 Task: Look for space in Dharmapuri, India from 2nd September, 2023 to 10th September, 2023 for 1 adult in price range Rs.5000 to Rs.16000. Place can be private room with 1  bedroom having 1 bed and 1 bathroom. Property type can be house, flat, guest house, hotel. Booking option can be shelf check-in. Required host language is English.
Action: Key pressed <Key.shift_r>D
Screenshot: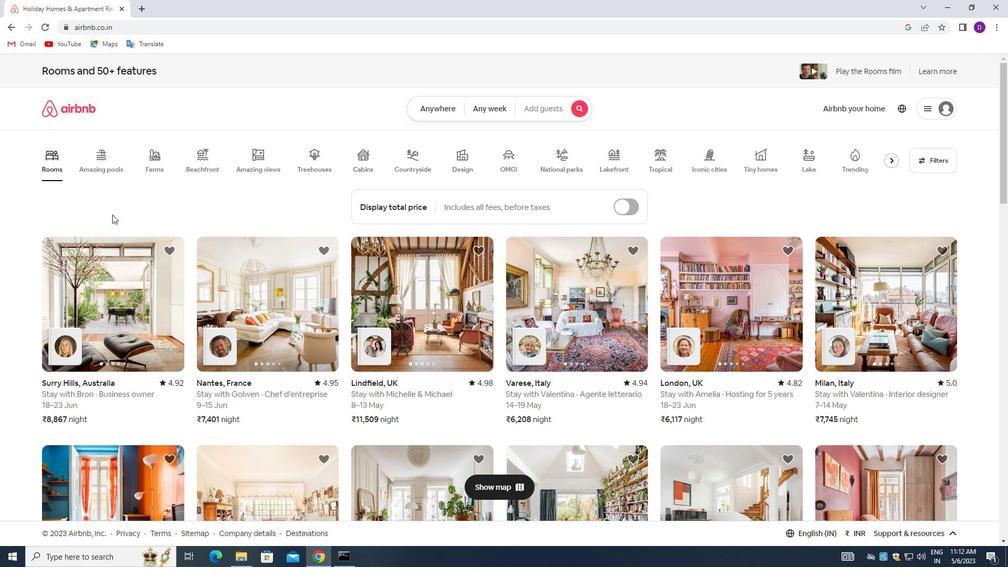 
Action: Mouse moved to (413, 110)
Screenshot: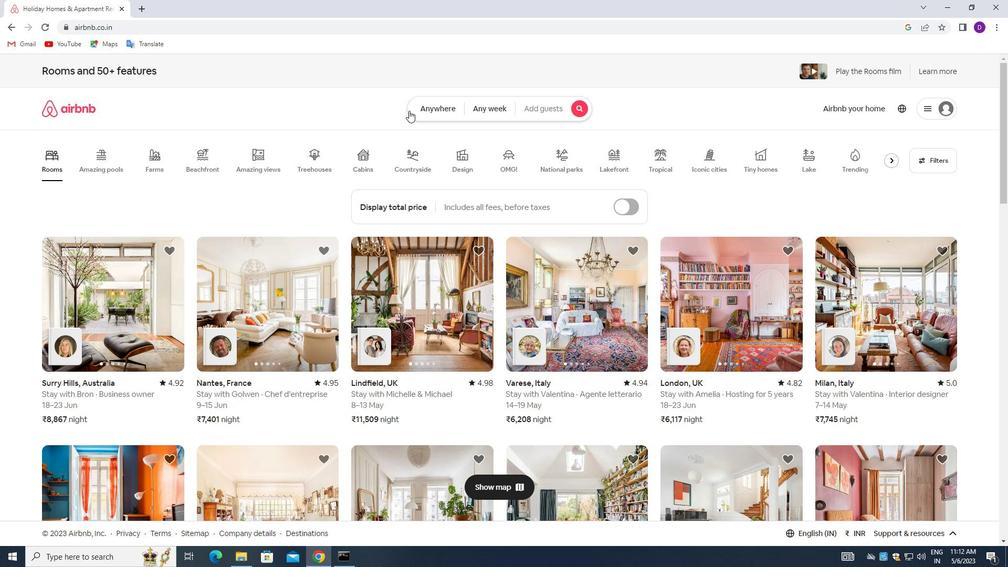 
Action: Mouse pressed left at (413, 110)
Screenshot: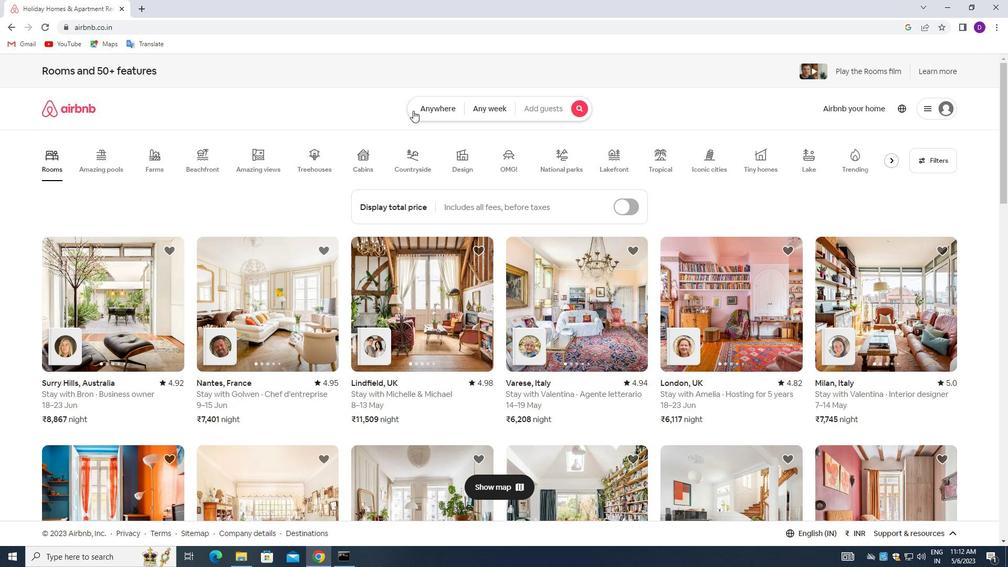 
Action: Mouse moved to (343, 152)
Screenshot: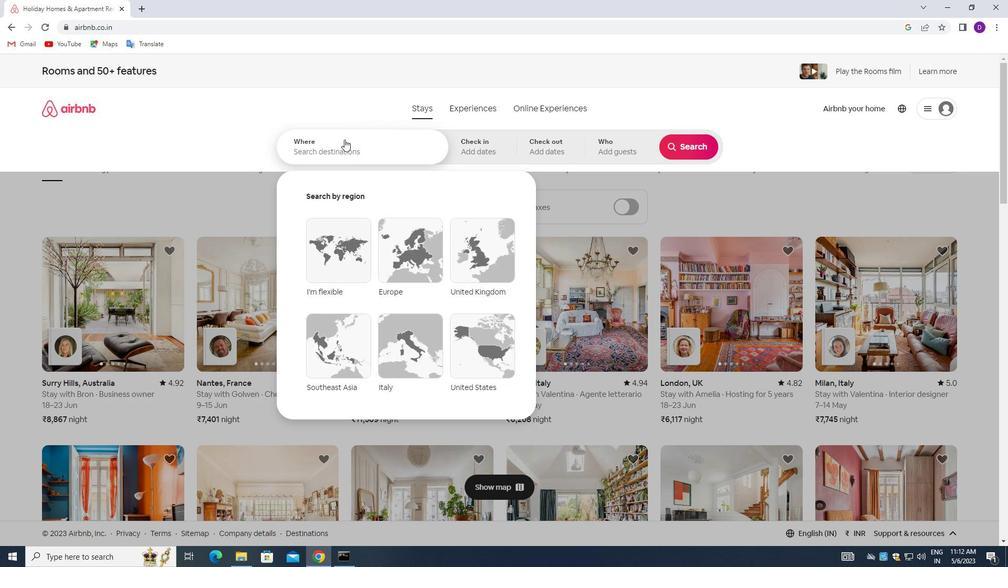 
Action: Mouse pressed left at (343, 152)
Screenshot: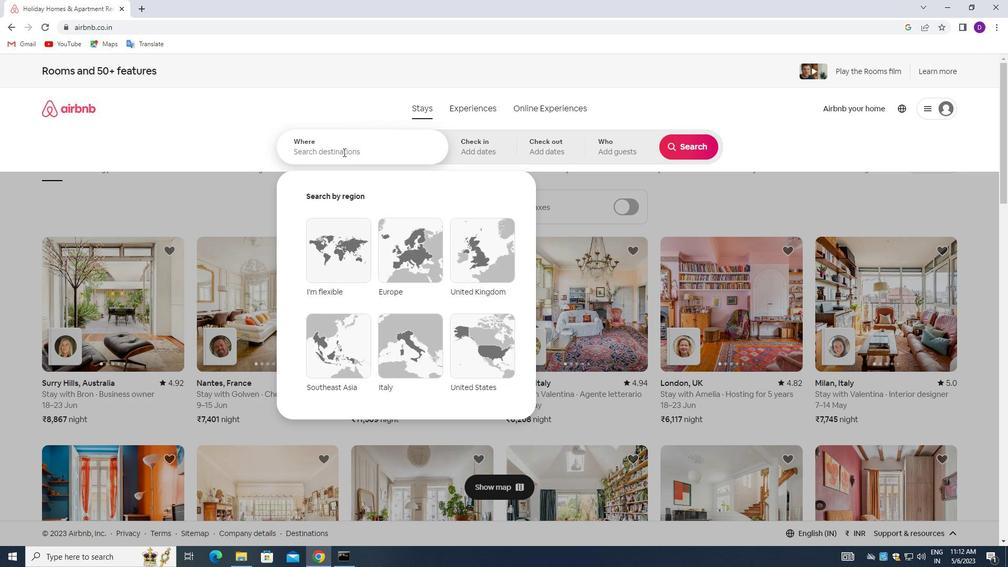 
Action: Mouse moved to (211, 196)
Screenshot: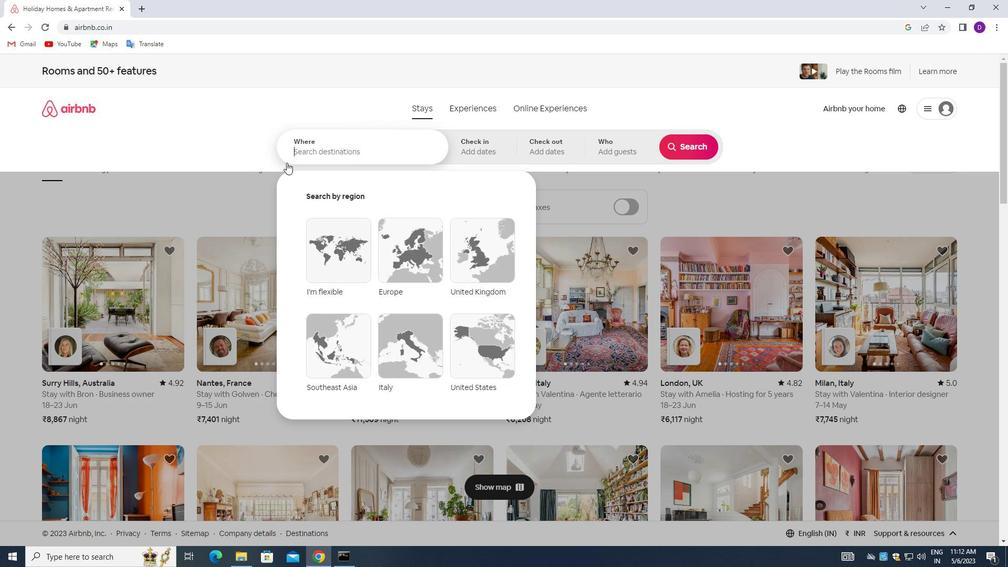 
Action: Key pressed <Key.shift_r>Dharmapuri,<Key.space><Key.shift>INDIA<Key.enter>
Screenshot: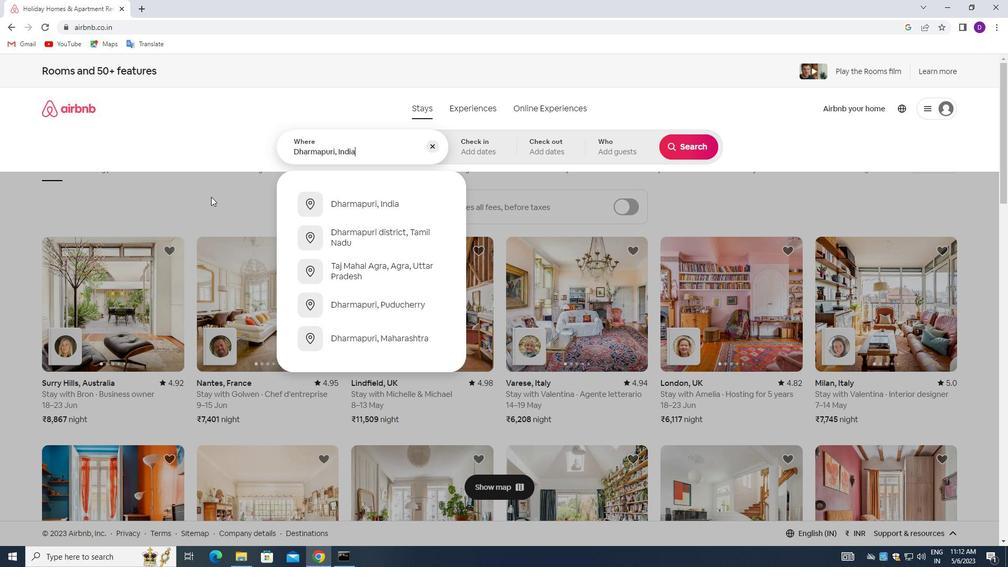 
Action: Mouse moved to (682, 231)
Screenshot: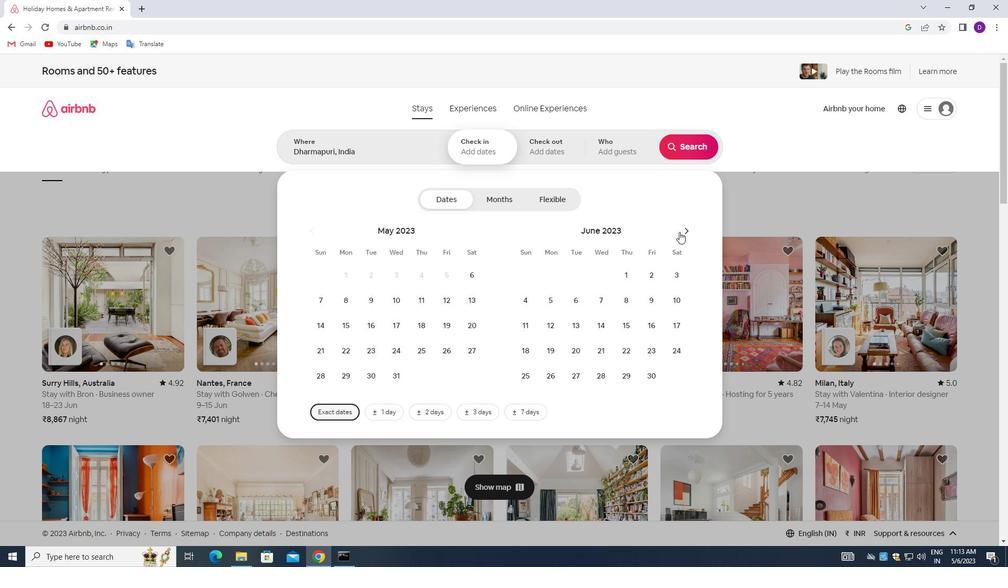
Action: Mouse pressed left at (682, 231)
Screenshot: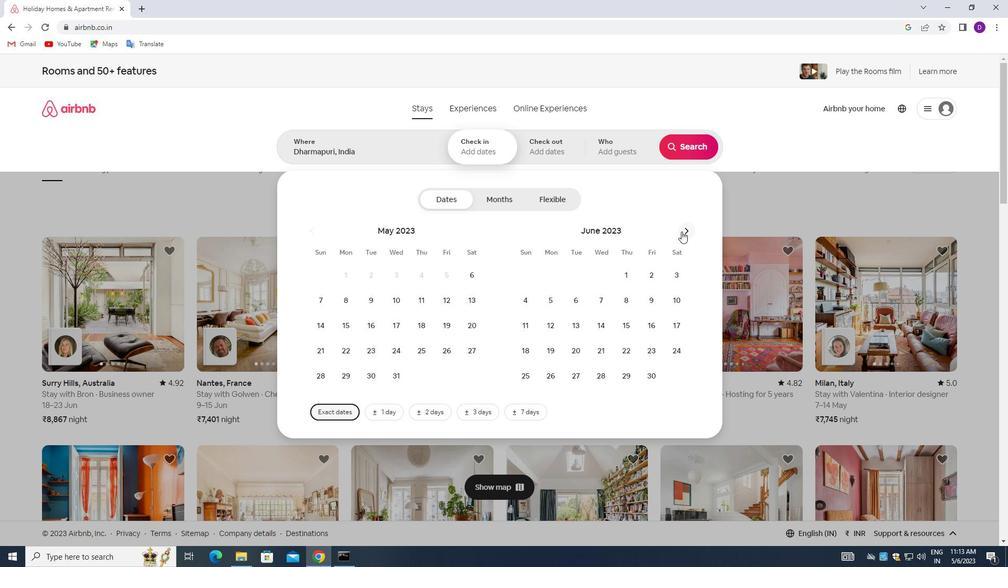 
Action: Mouse moved to (683, 231)
Screenshot: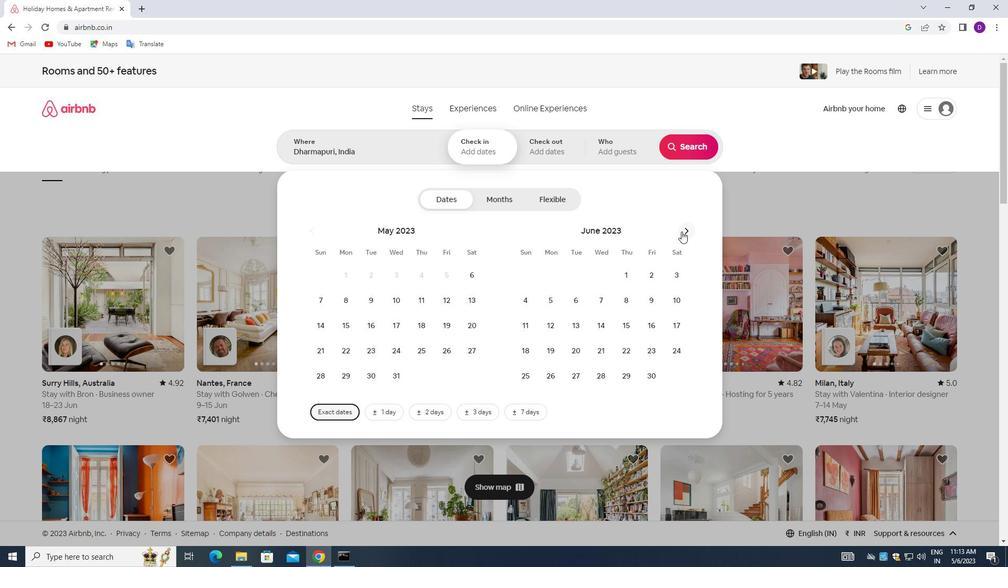 
Action: Mouse pressed left at (683, 231)
Screenshot: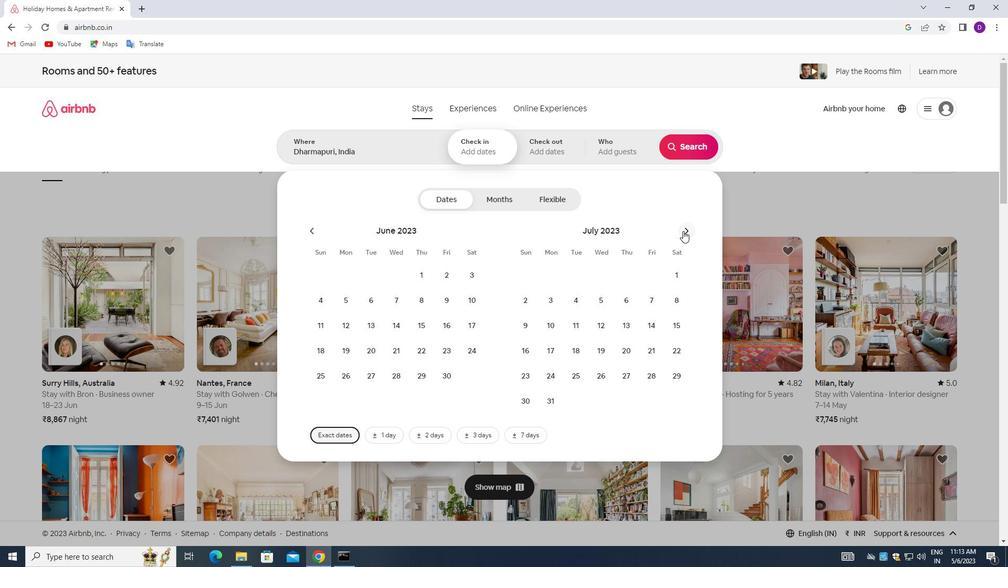 
Action: Mouse pressed left at (683, 231)
Screenshot: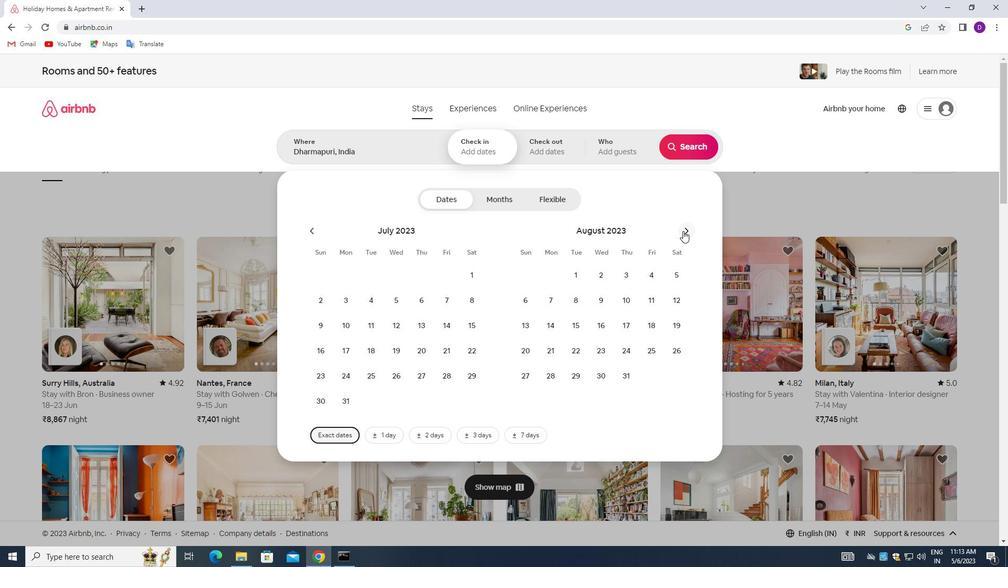 
Action: Mouse moved to (669, 275)
Screenshot: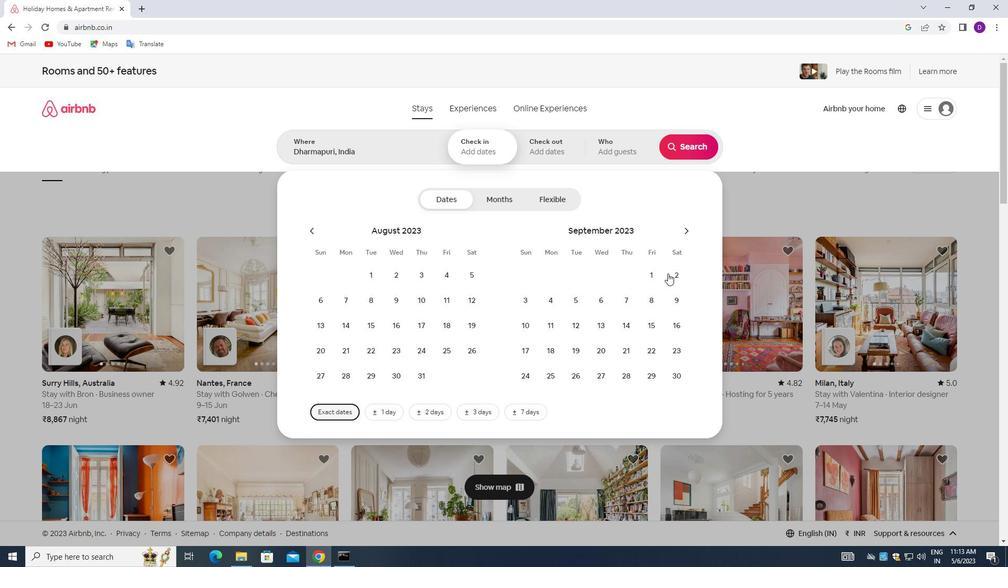 
Action: Mouse pressed left at (669, 275)
Screenshot: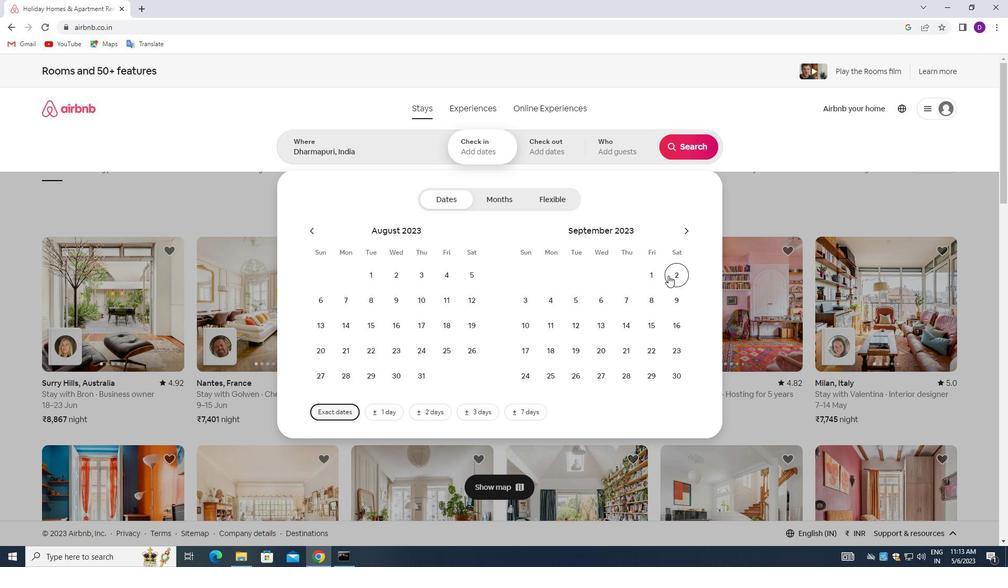 
Action: Mouse moved to (532, 323)
Screenshot: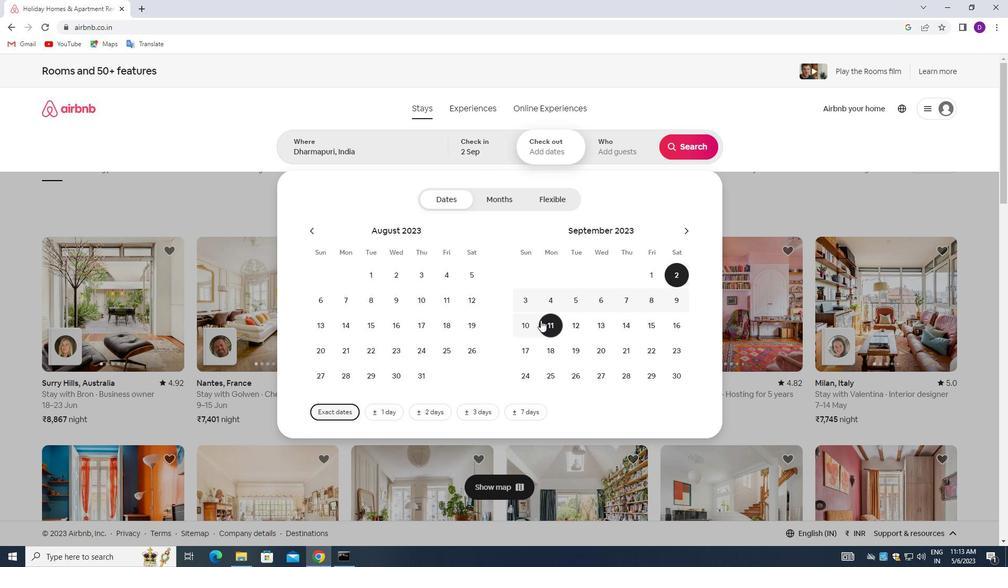 
Action: Mouse pressed left at (532, 323)
Screenshot: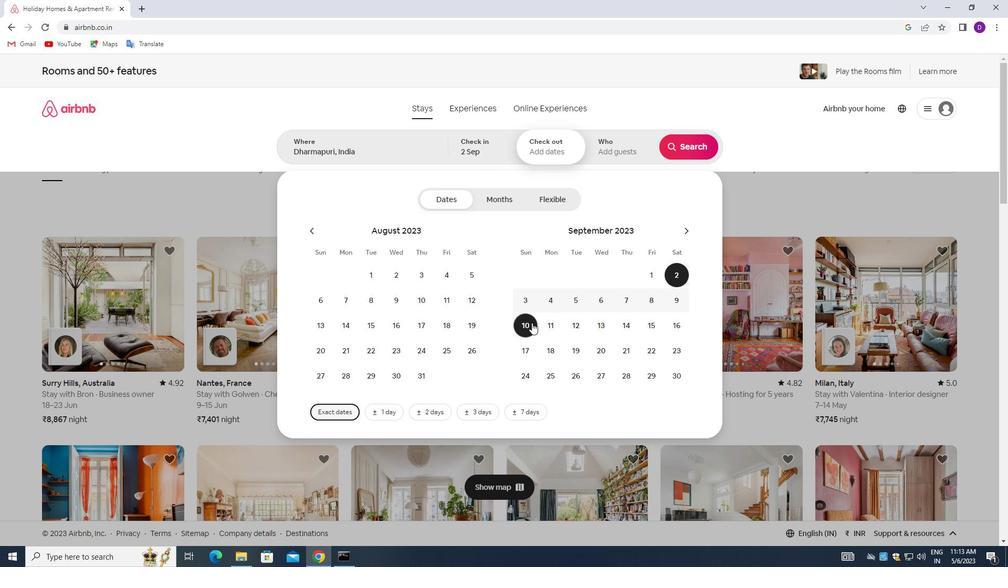 
Action: Mouse moved to (608, 154)
Screenshot: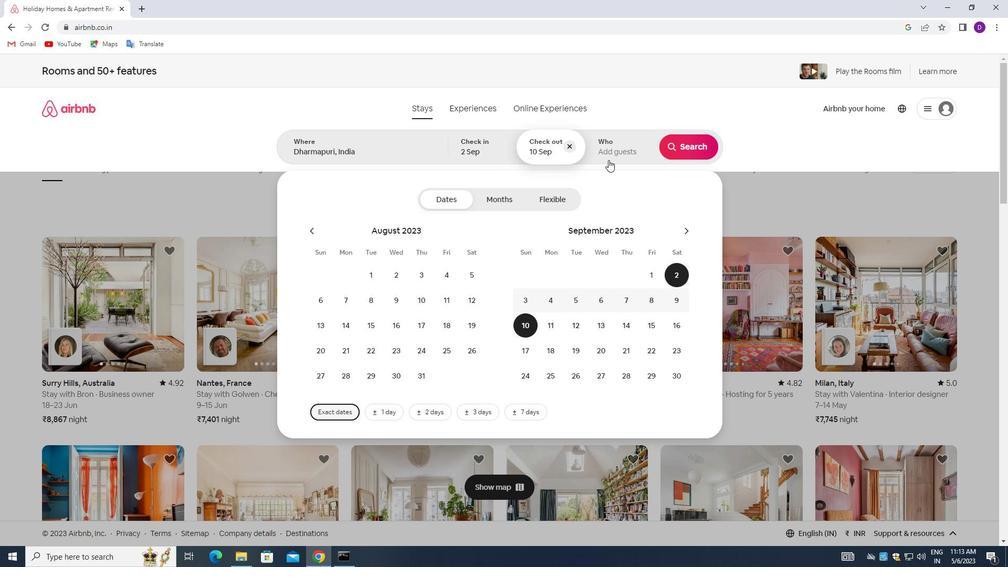 
Action: Mouse pressed left at (608, 154)
Screenshot: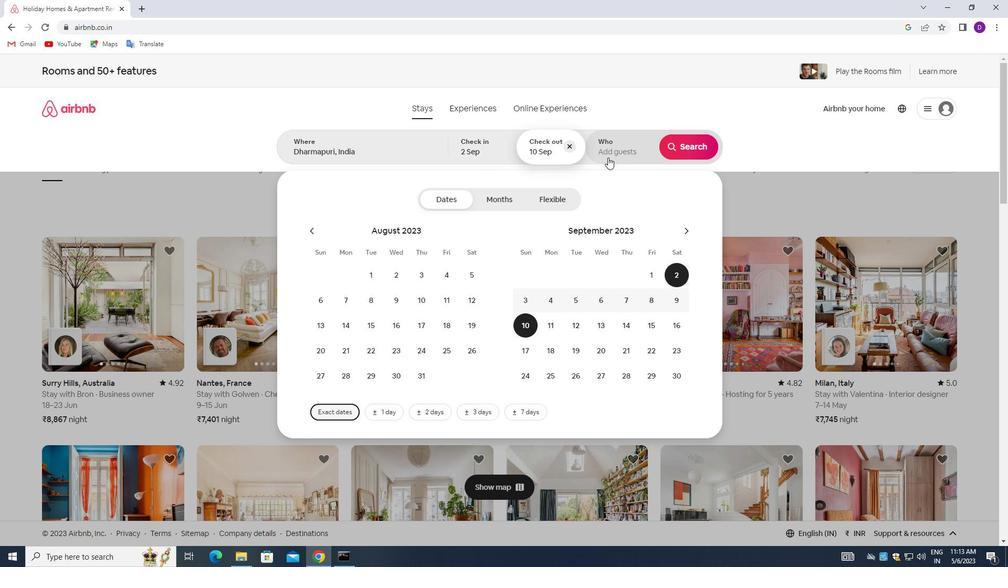 
Action: Mouse moved to (684, 204)
Screenshot: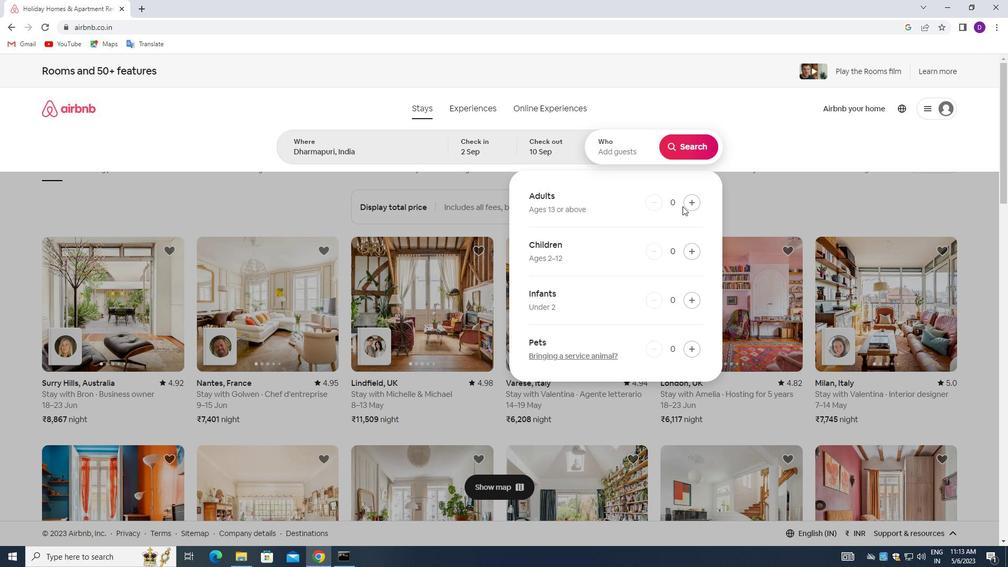 
Action: Mouse pressed left at (684, 204)
Screenshot: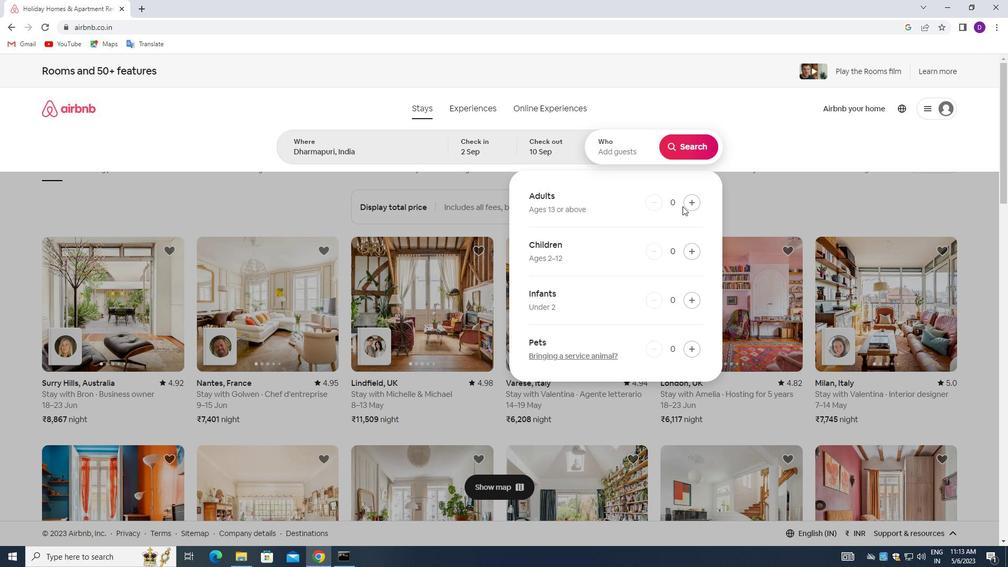 
Action: Mouse moved to (686, 146)
Screenshot: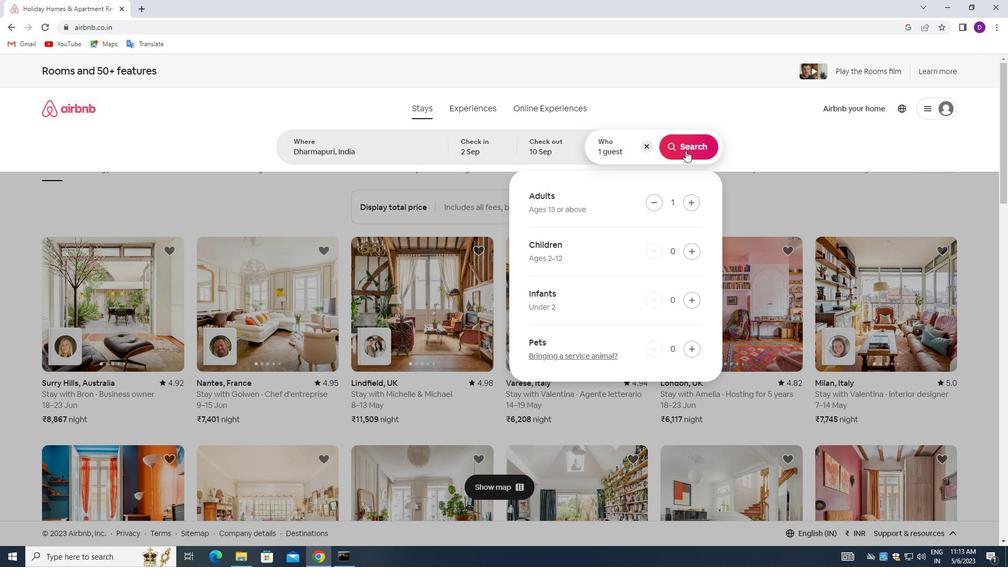 
Action: Mouse pressed left at (686, 146)
Screenshot: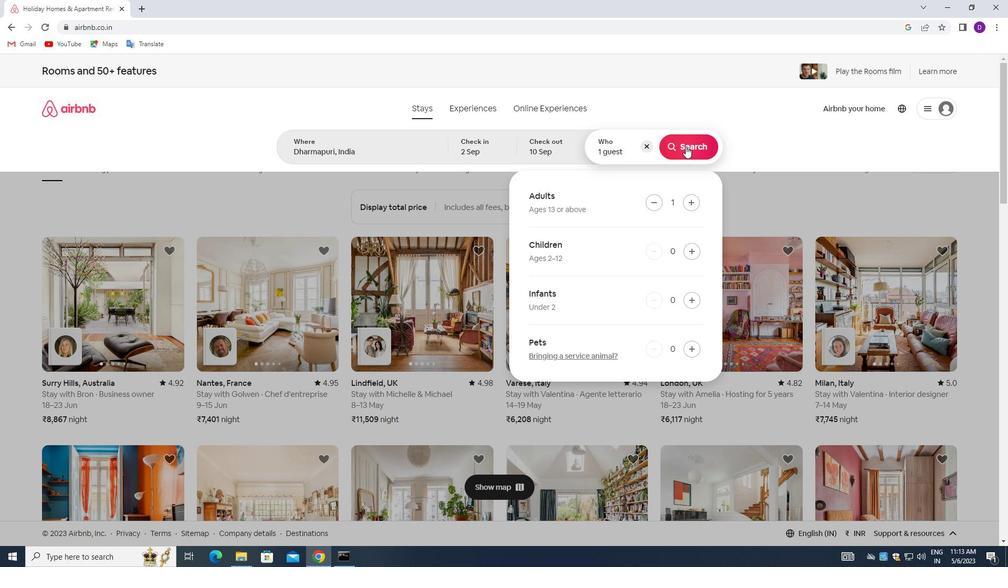 
Action: Mouse moved to (948, 120)
Screenshot: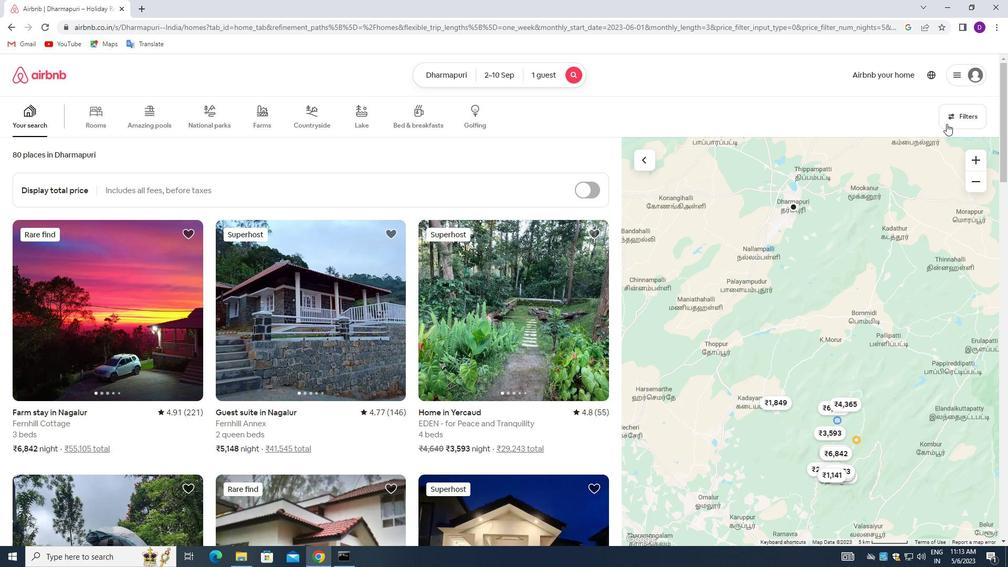 
Action: Mouse pressed left at (948, 120)
Screenshot: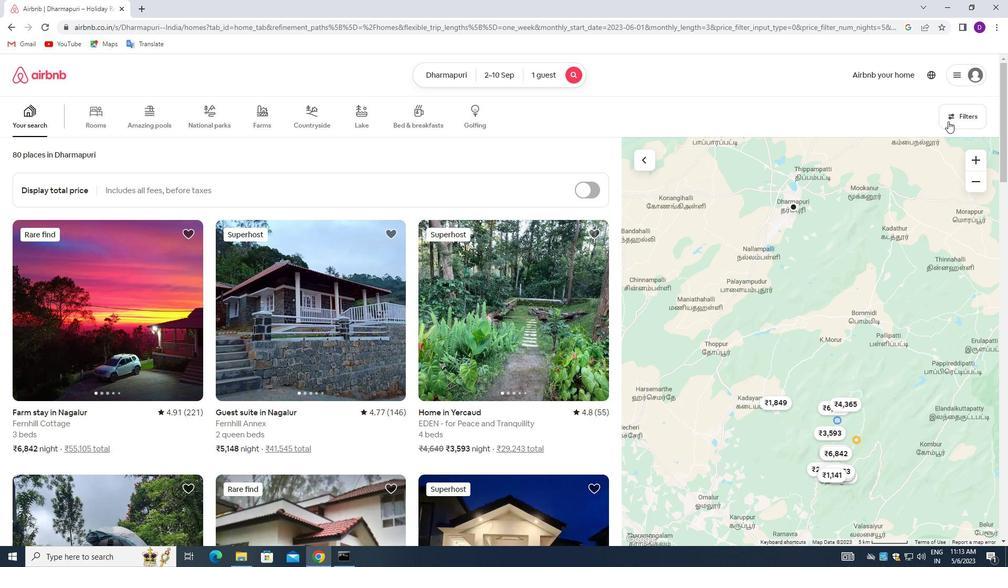 
Action: Mouse moved to (489, 334)
Screenshot: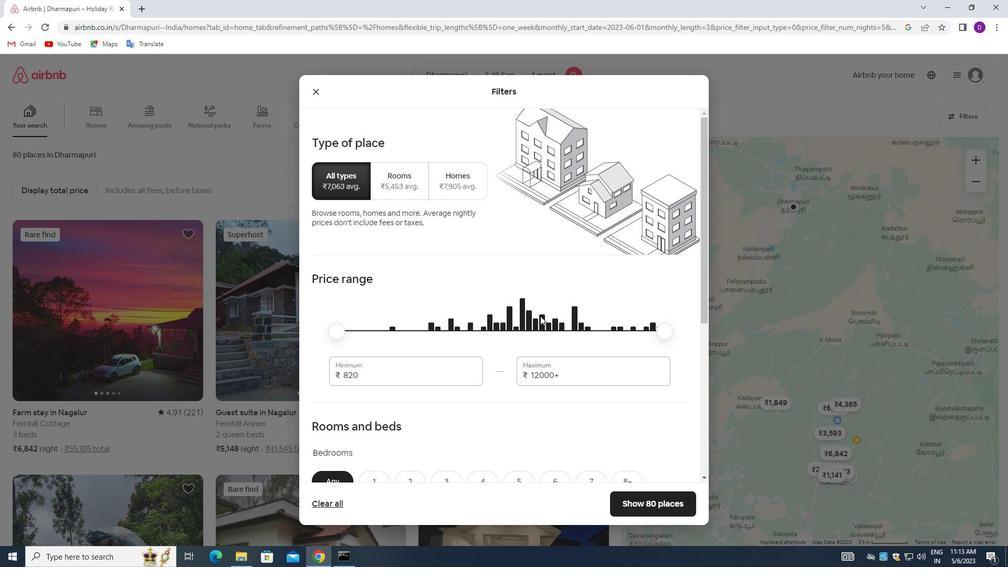 
Action: Mouse scrolled (489, 333) with delta (0, 0)
Screenshot: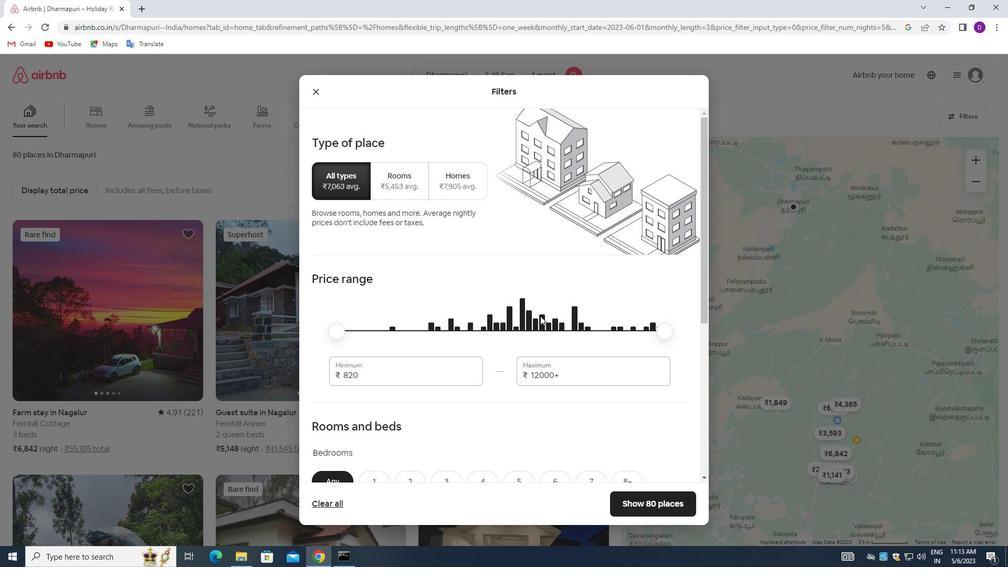 
Action: Mouse moved to (481, 336)
Screenshot: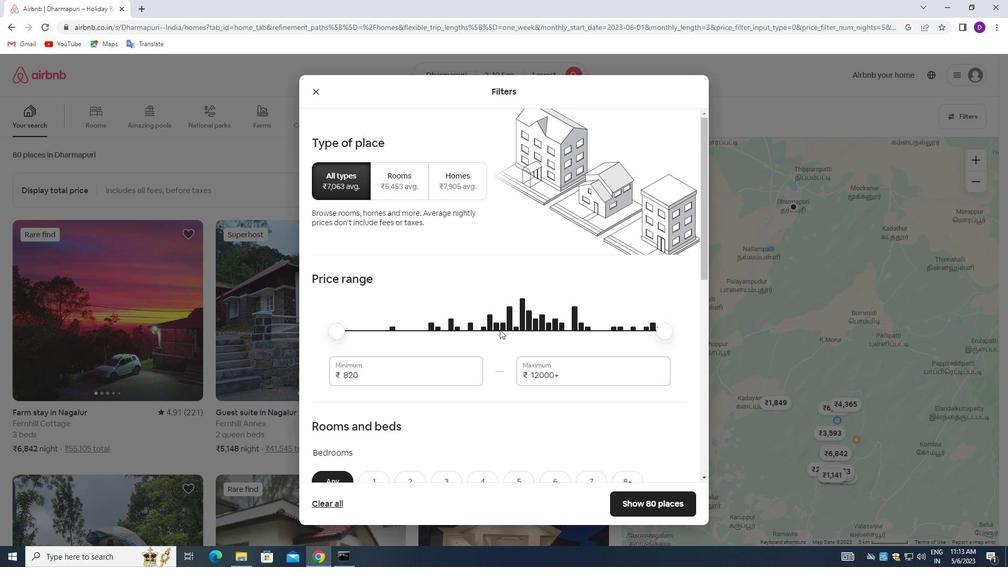 
Action: Mouse scrolled (481, 335) with delta (0, 0)
Screenshot: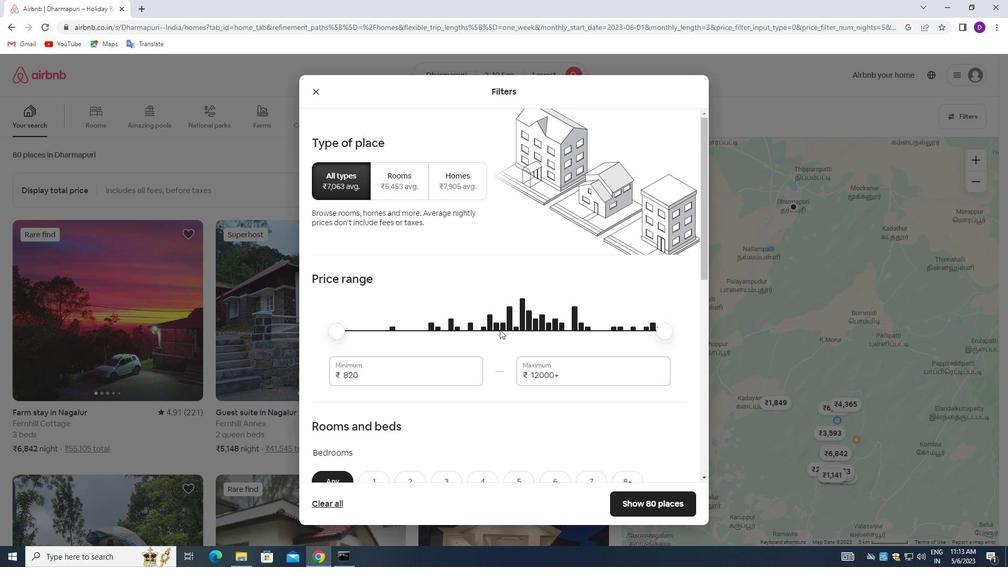 
Action: Mouse moved to (366, 272)
Screenshot: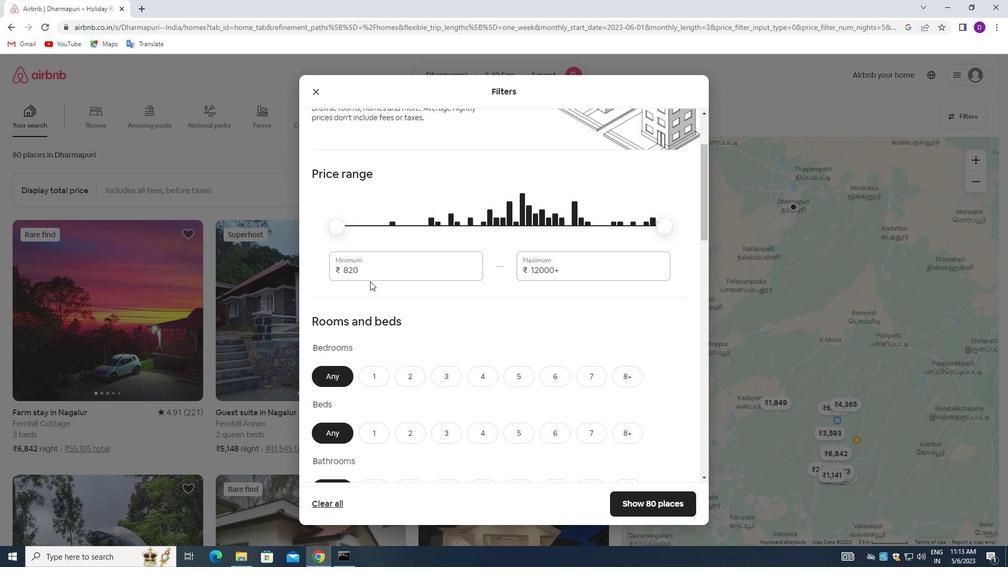 
Action: Mouse pressed left at (366, 272)
Screenshot: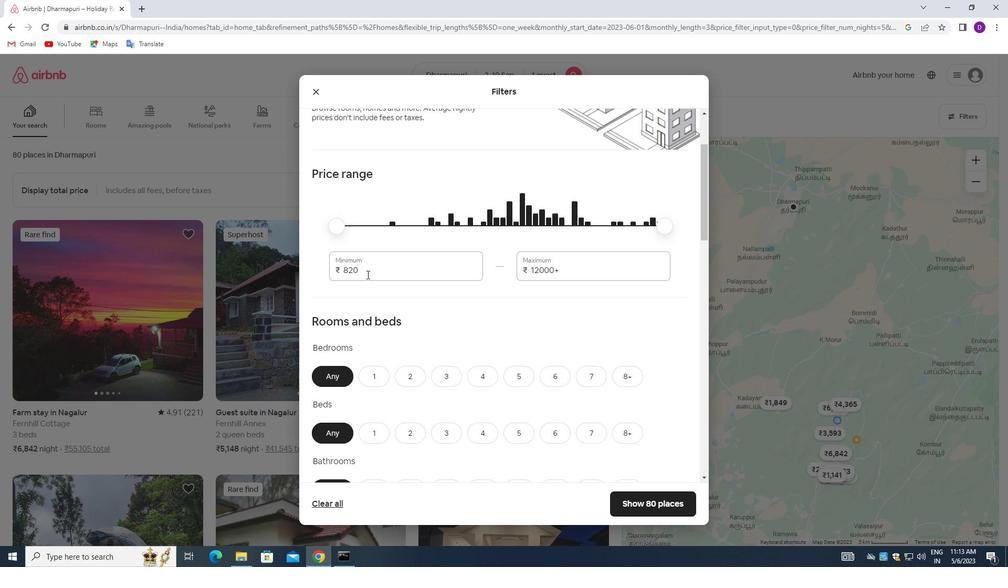 
Action: Mouse pressed left at (366, 272)
Screenshot: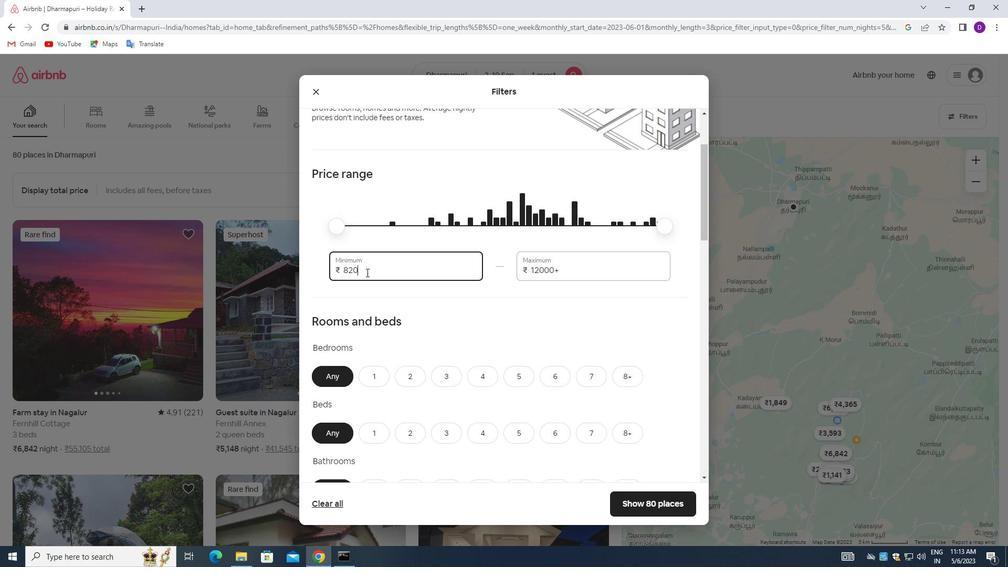 
Action: Key pressed 5000<Key.tab>16000
Screenshot: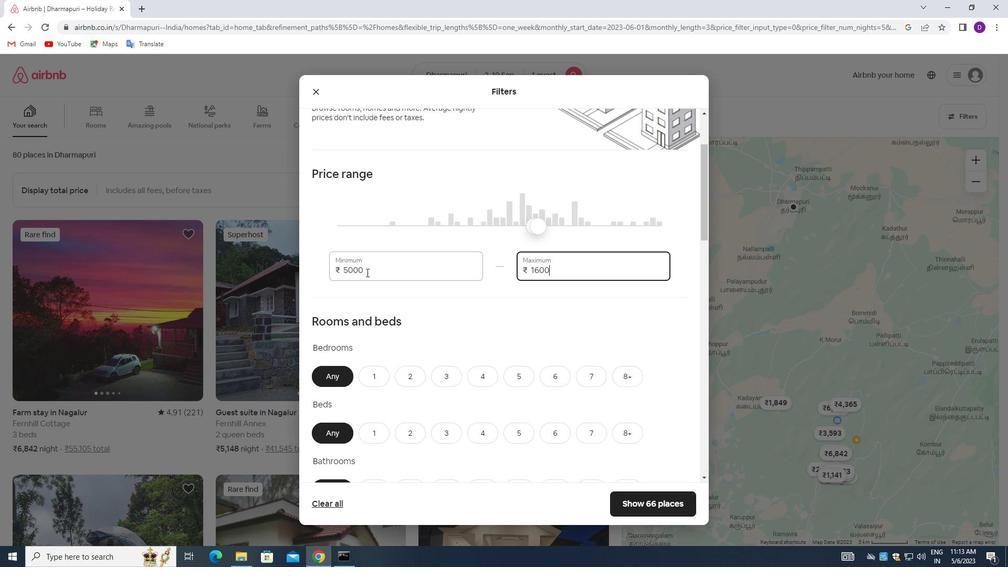 
Action: Mouse scrolled (366, 272) with delta (0, 0)
Screenshot: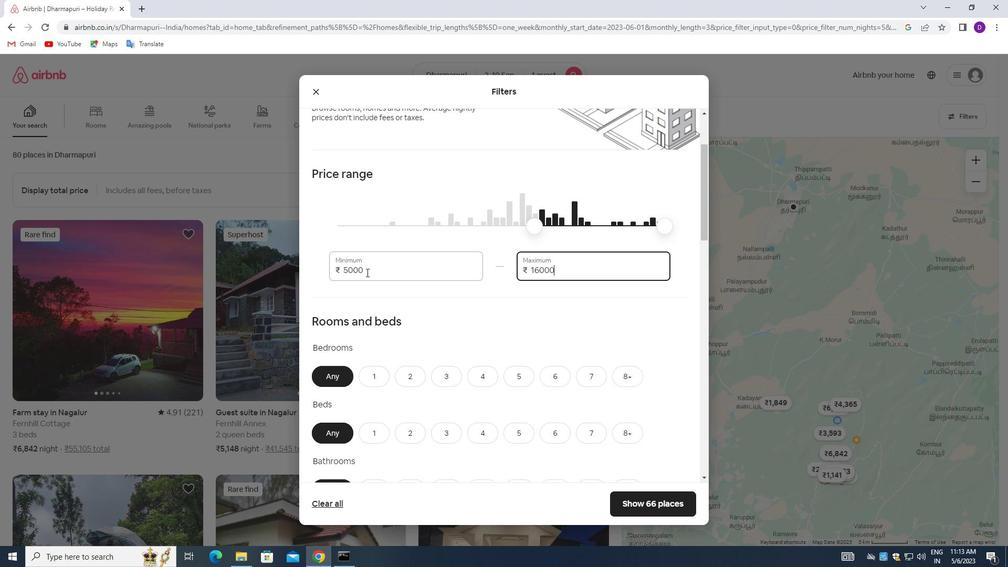 
Action: Mouse scrolled (366, 272) with delta (0, 0)
Screenshot: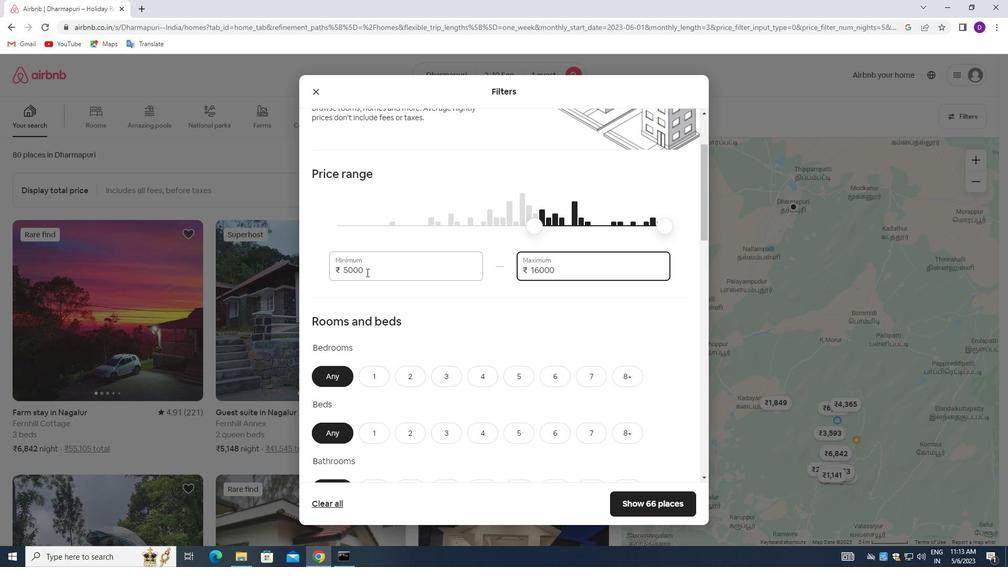 
Action: Mouse scrolled (366, 272) with delta (0, 0)
Screenshot: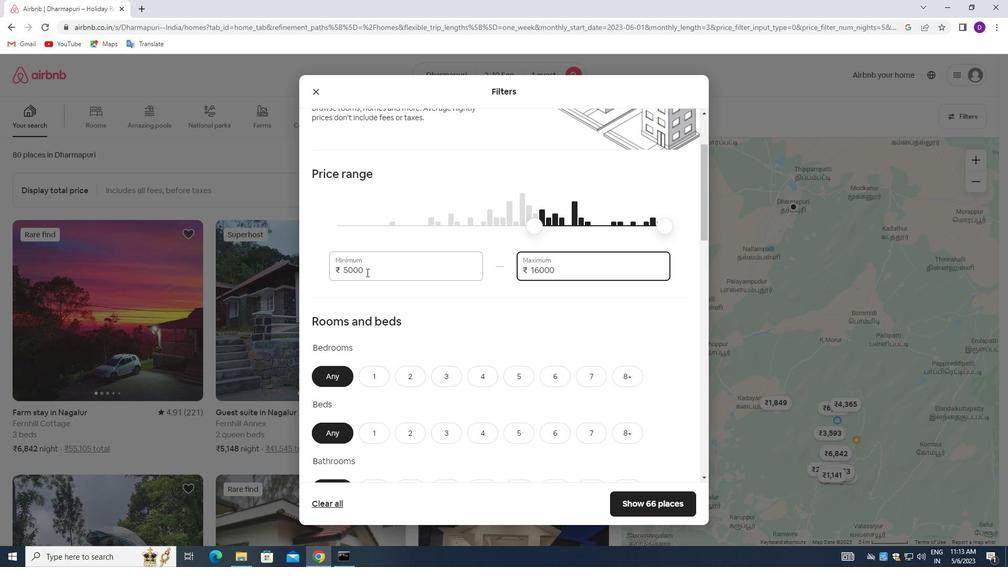 
Action: Mouse moved to (378, 215)
Screenshot: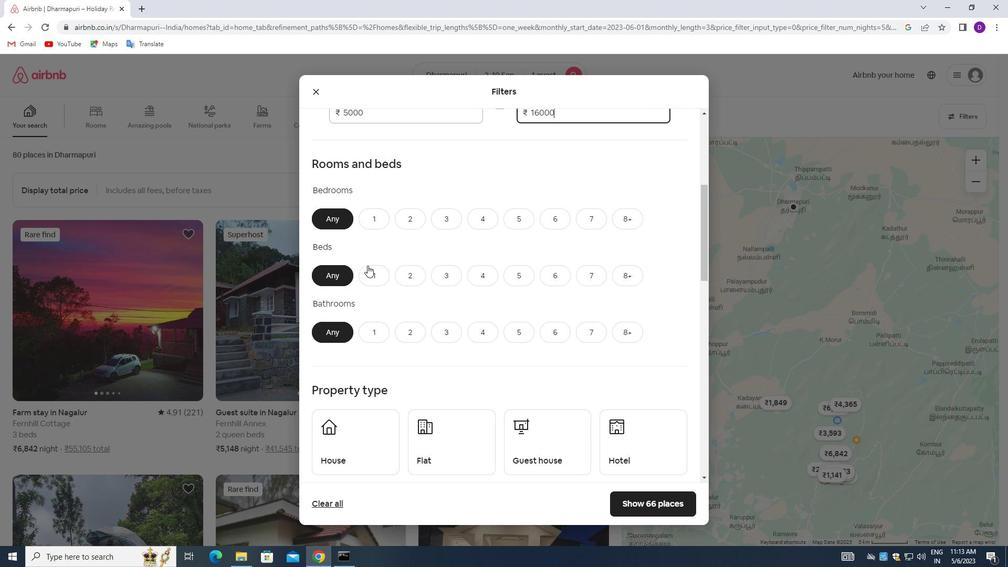 
Action: Mouse pressed left at (378, 215)
Screenshot: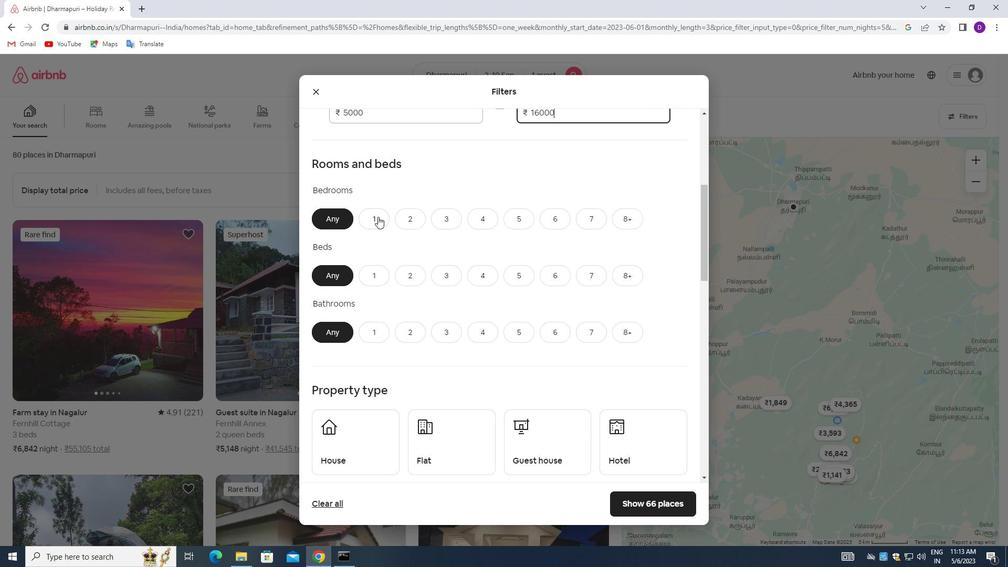 
Action: Mouse moved to (376, 271)
Screenshot: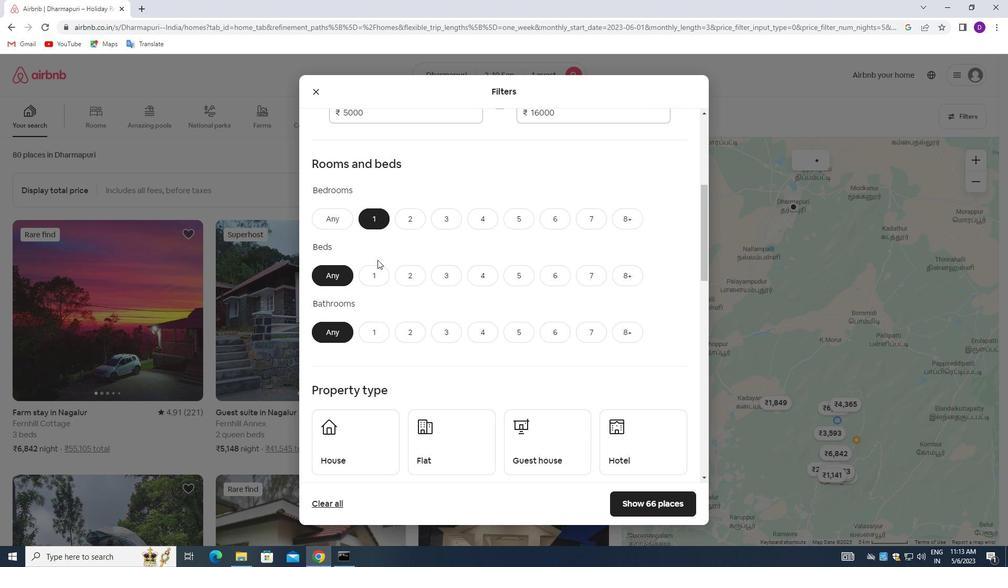 
Action: Mouse pressed left at (376, 271)
Screenshot: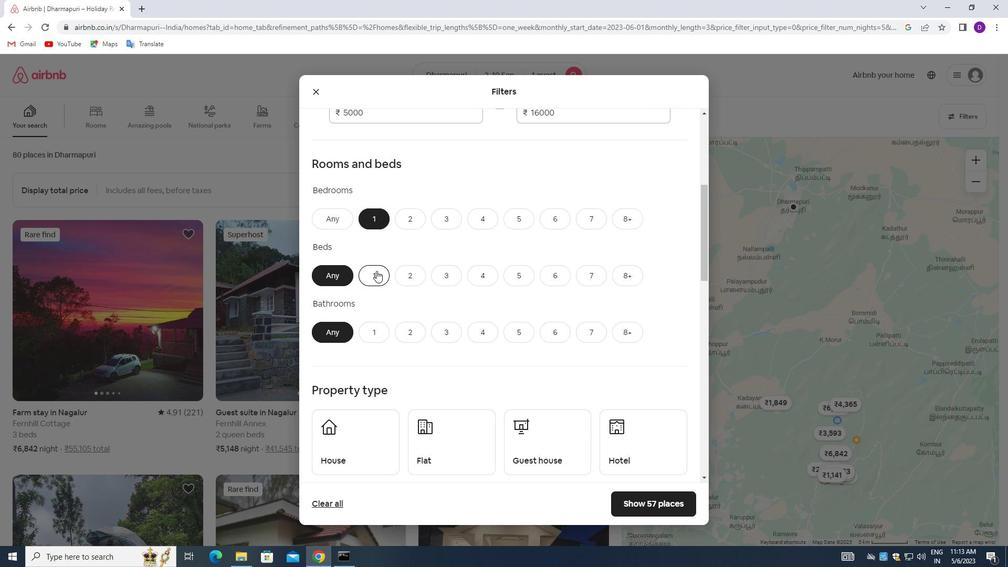 
Action: Mouse moved to (378, 330)
Screenshot: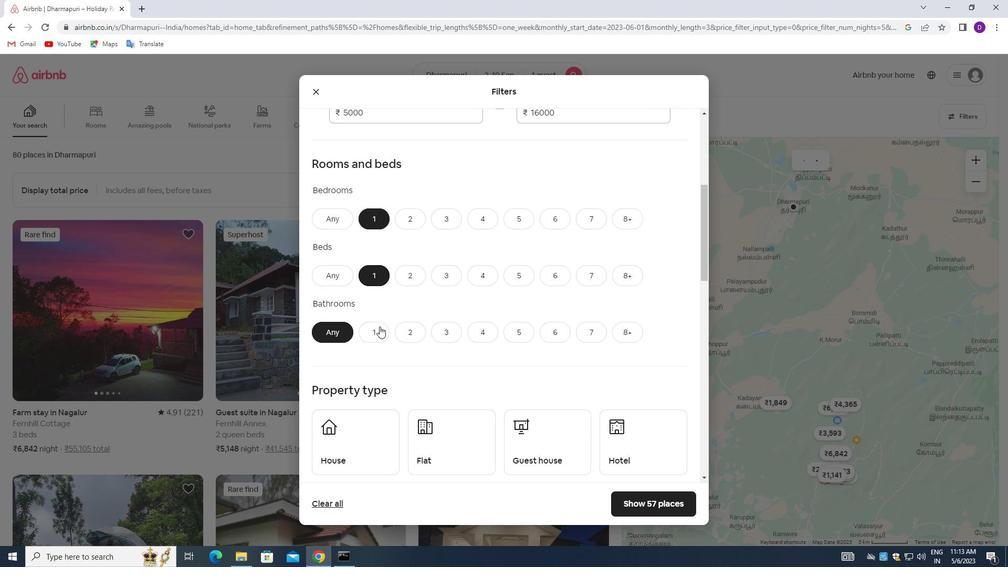 
Action: Mouse pressed left at (378, 330)
Screenshot: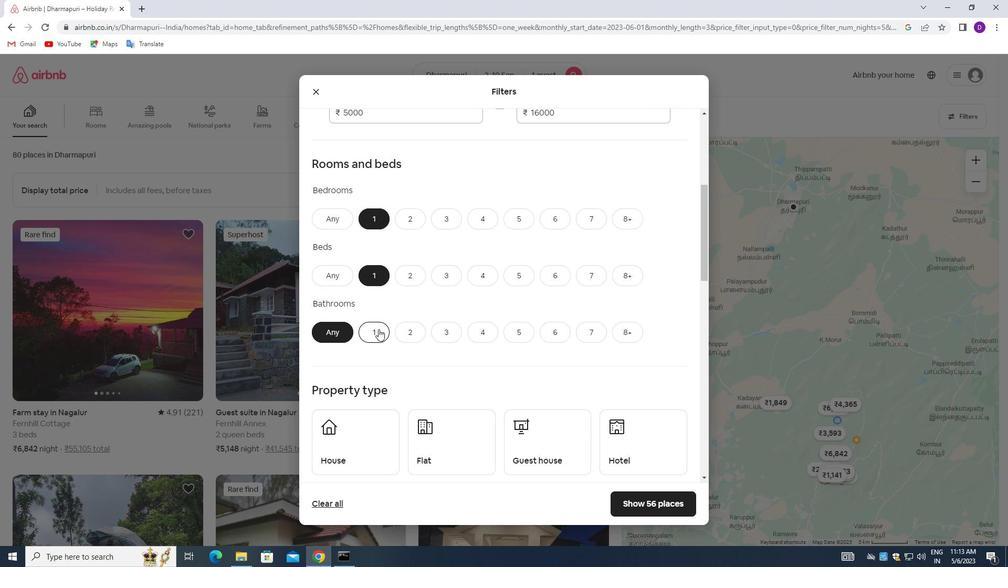 
Action: Mouse moved to (389, 277)
Screenshot: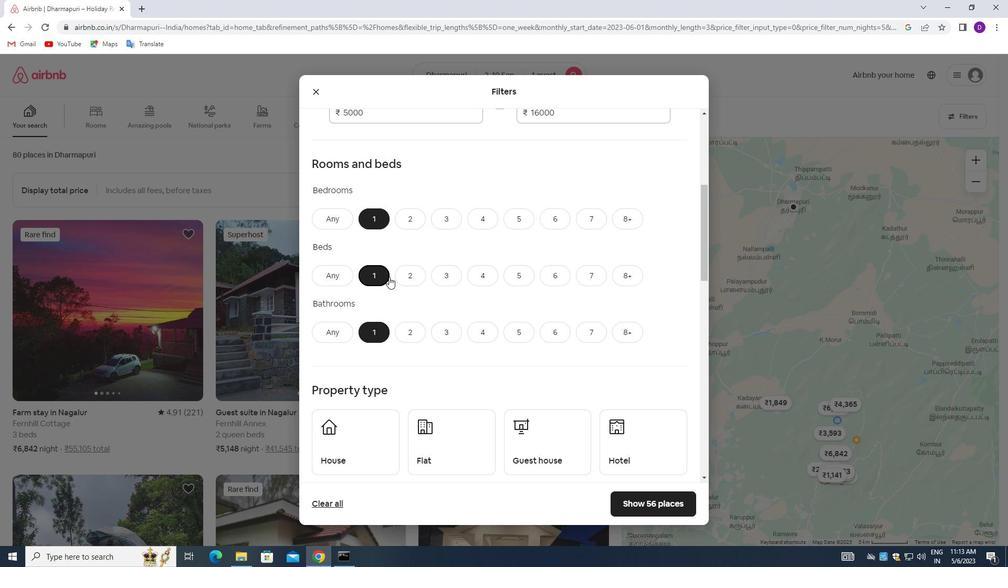 
Action: Mouse scrolled (389, 276) with delta (0, 0)
Screenshot: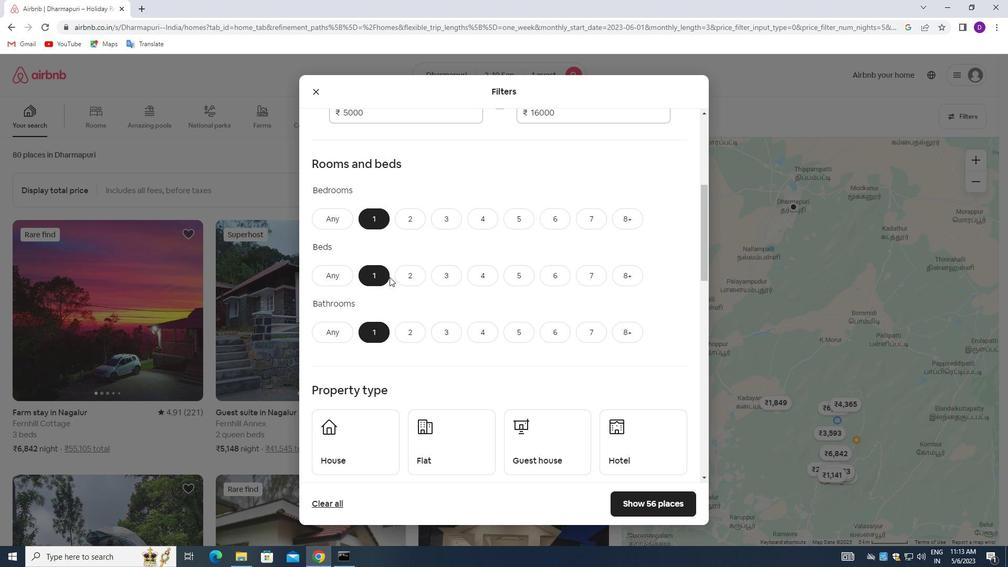 
Action: Mouse moved to (390, 277)
Screenshot: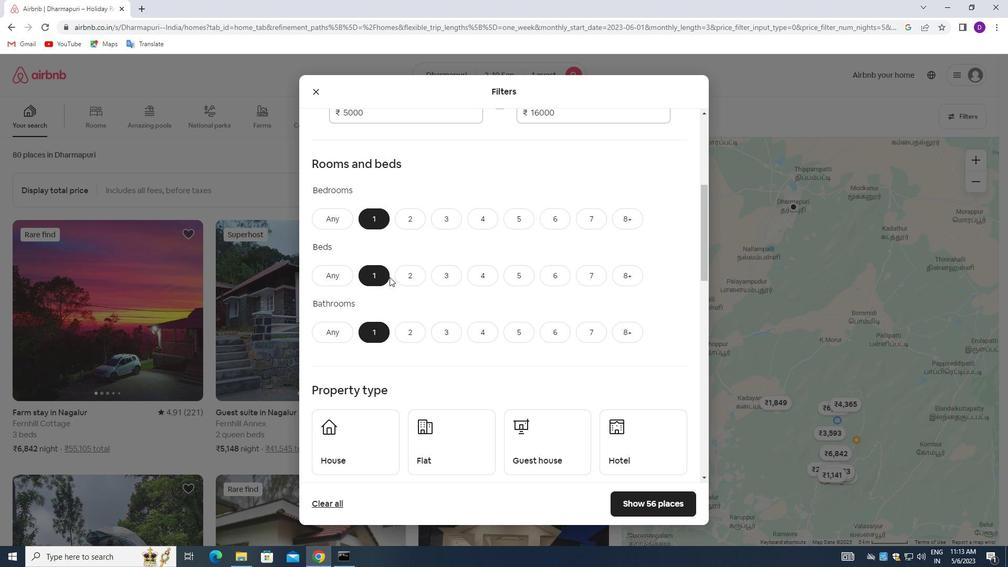
Action: Mouse scrolled (390, 276) with delta (0, 0)
Screenshot: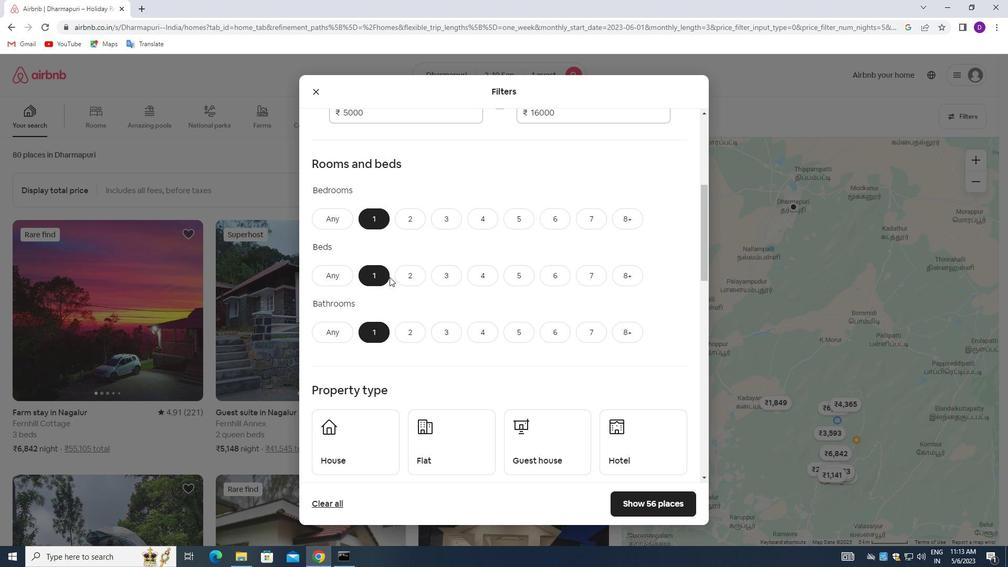 
Action: Mouse moved to (373, 311)
Screenshot: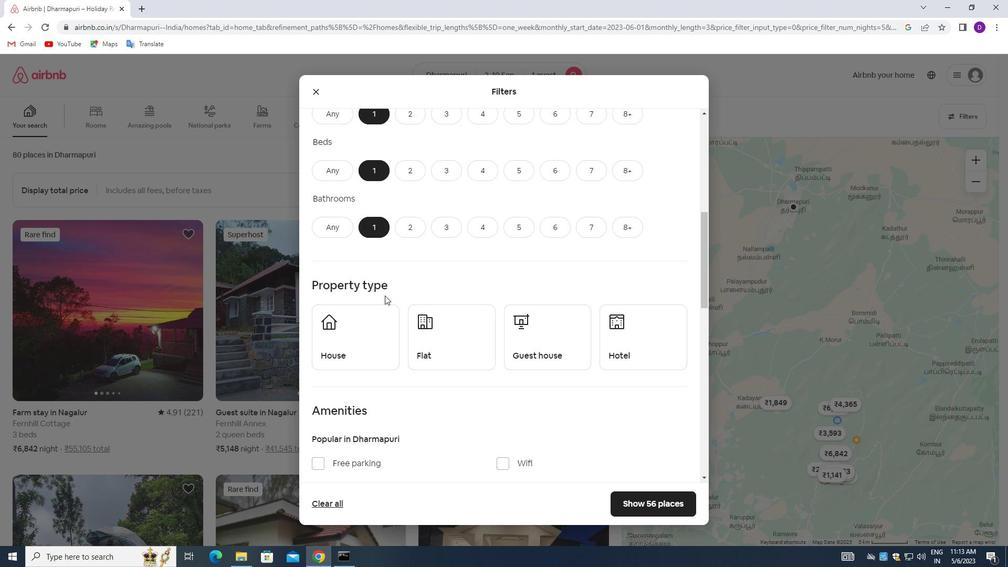 
Action: Mouse pressed left at (373, 311)
Screenshot: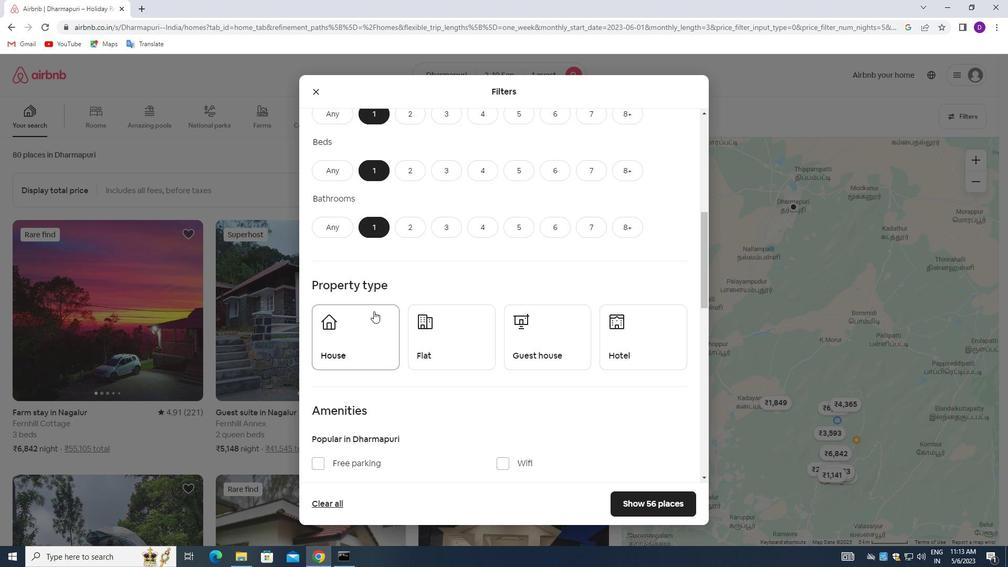 
Action: Mouse moved to (450, 326)
Screenshot: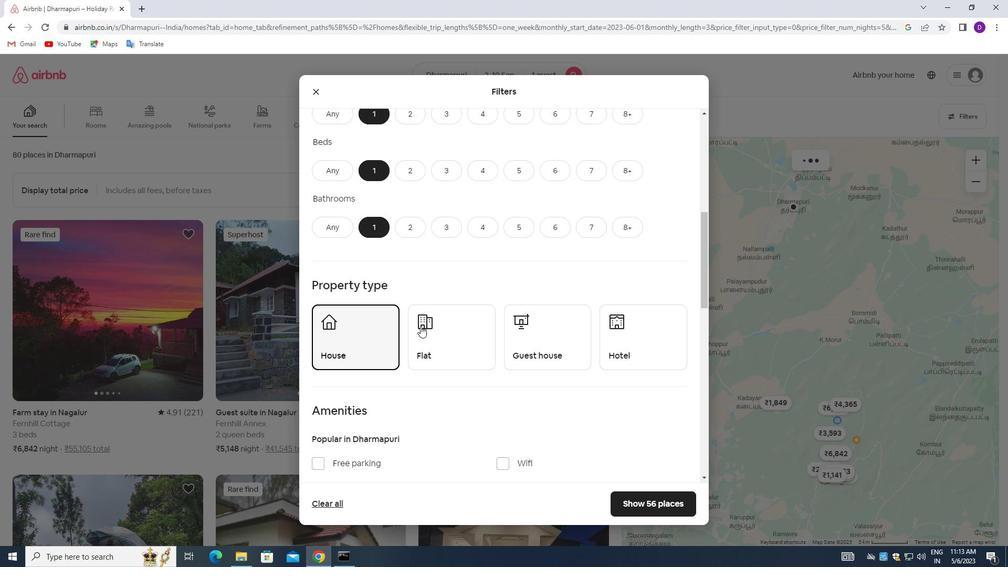
Action: Mouse pressed left at (450, 326)
Screenshot: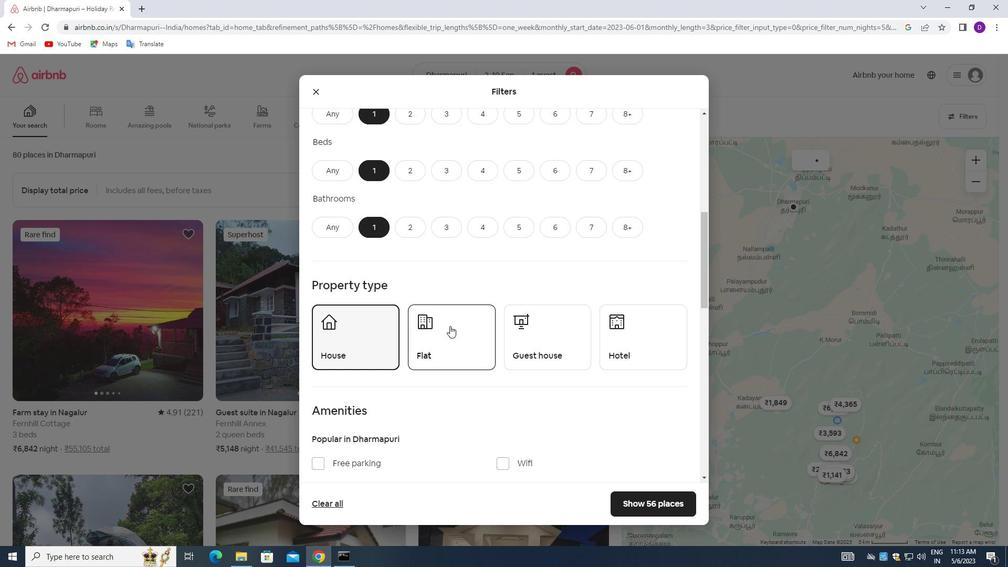 
Action: Mouse moved to (535, 327)
Screenshot: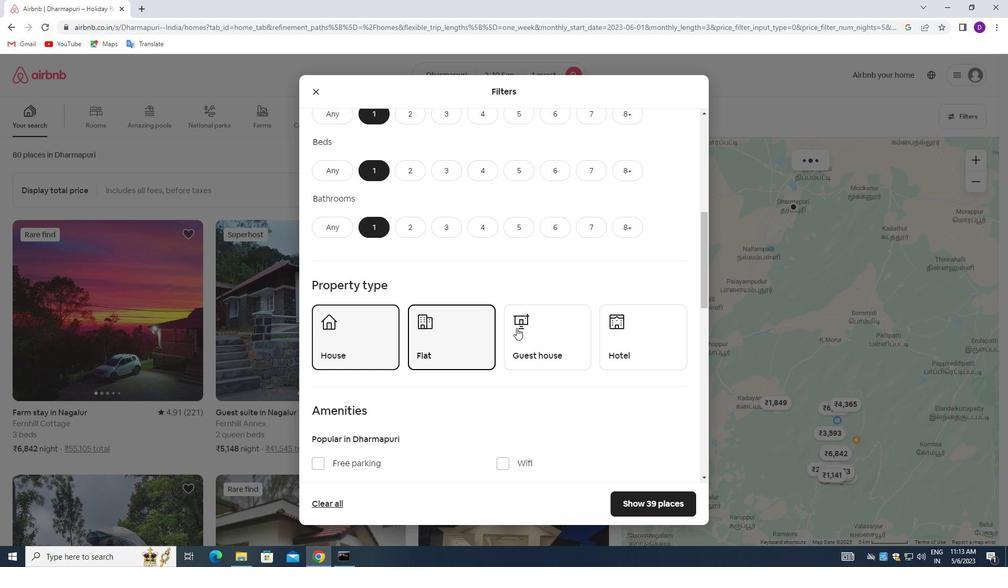 
Action: Mouse pressed left at (535, 327)
Screenshot: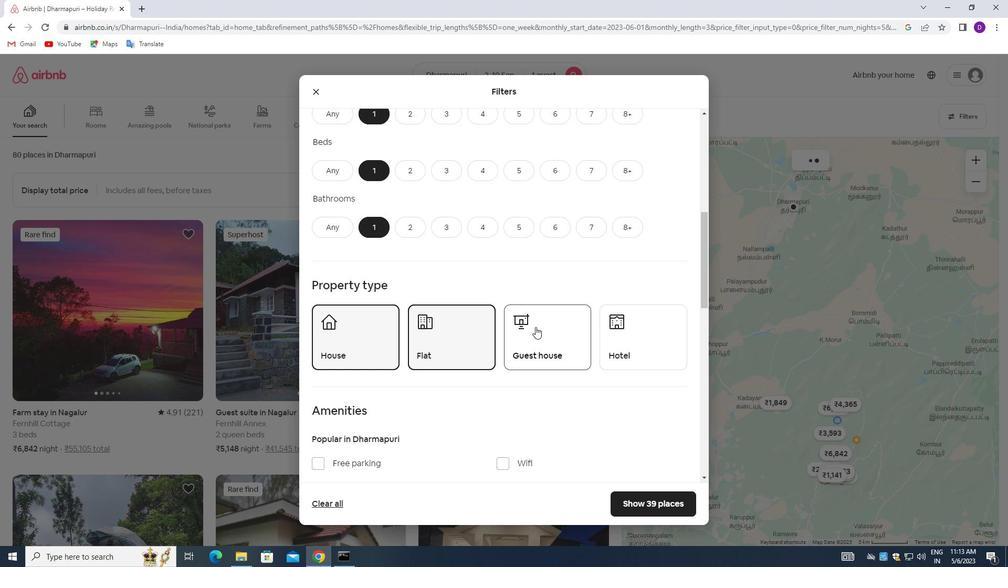 
Action: Mouse moved to (627, 325)
Screenshot: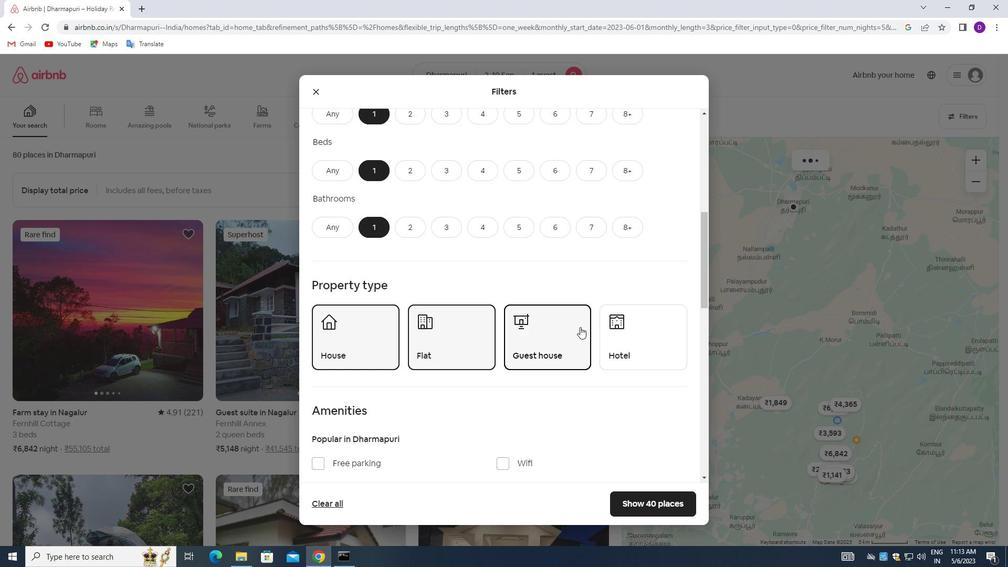 
Action: Mouse pressed left at (627, 325)
Screenshot: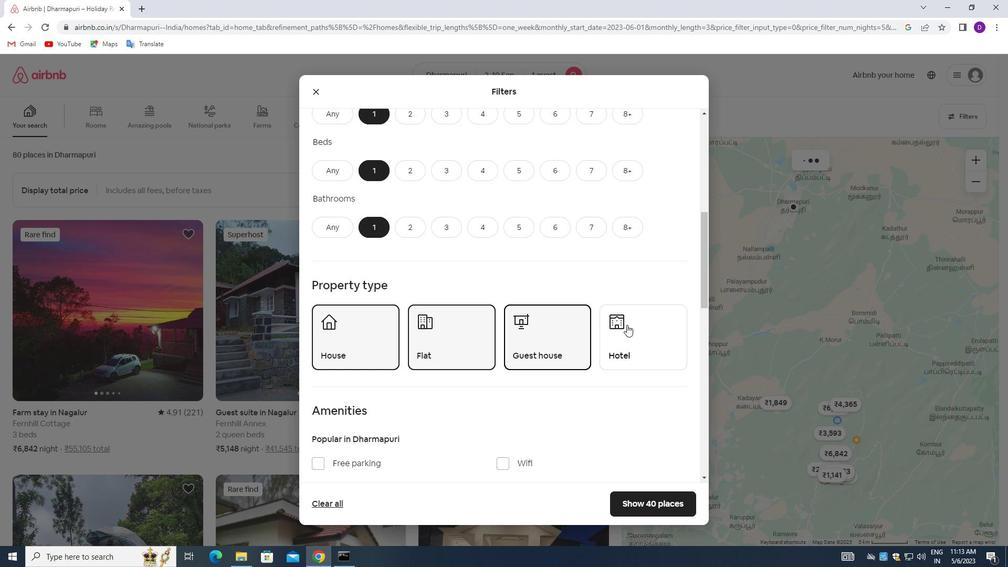 
Action: Mouse moved to (487, 287)
Screenshot: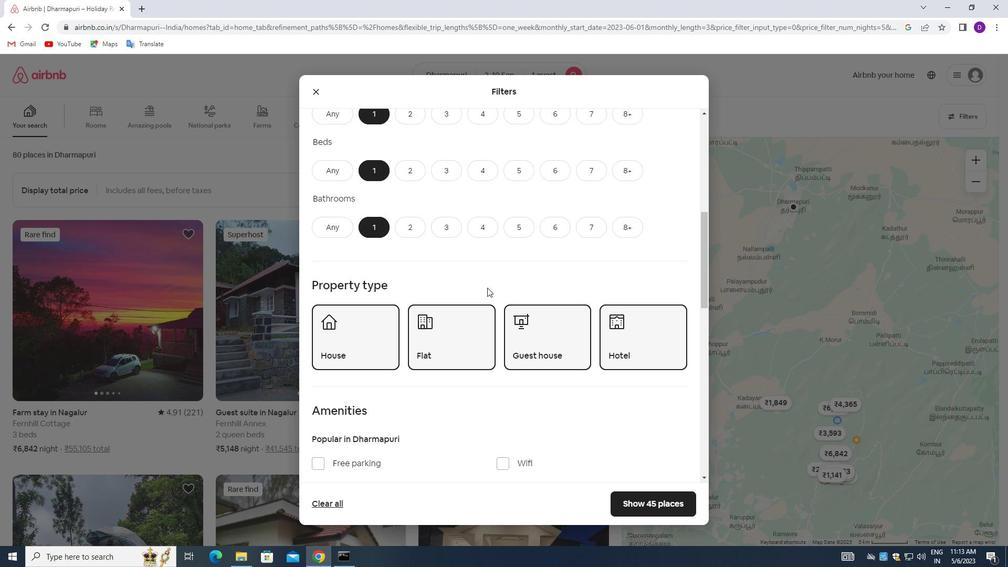 
Action: Mouse scrolled (487, 286) with delta (0, 0)
Screenshot: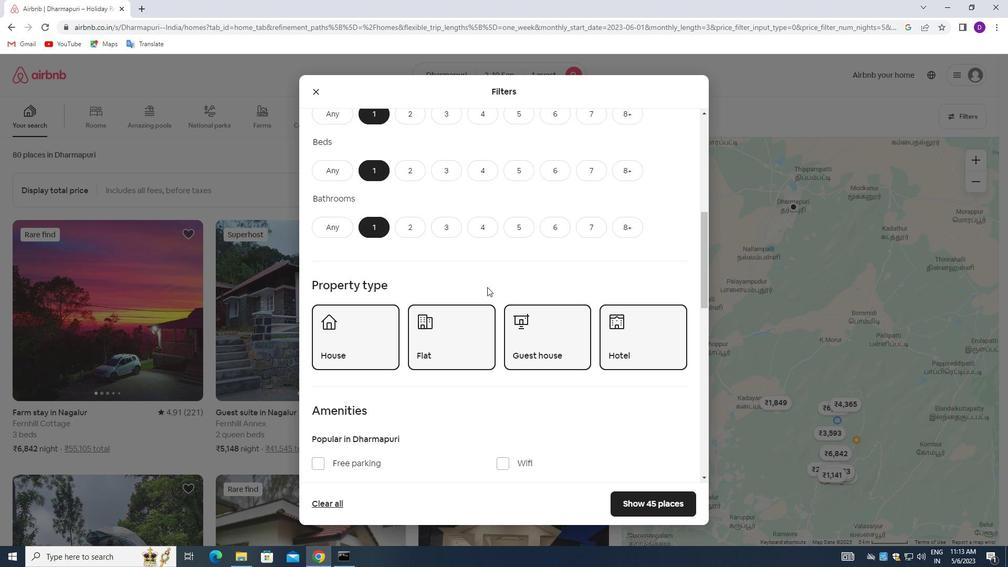 
Action: Mouse scrolled (487, 286) with delta (0, 0)
Screenshot: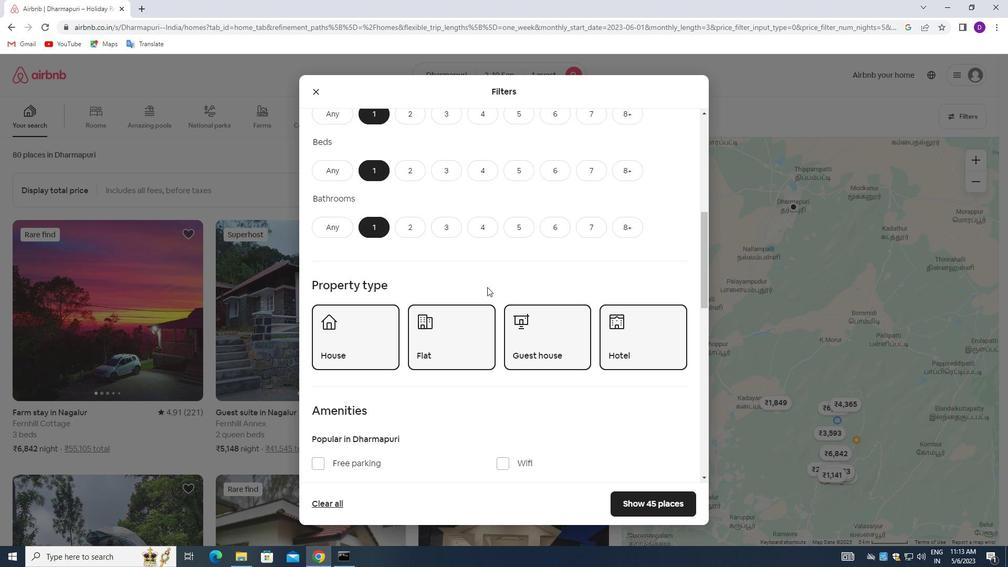 
Action: Mouse scrolled (487, 286) with delta (0, 0)
Screenshot: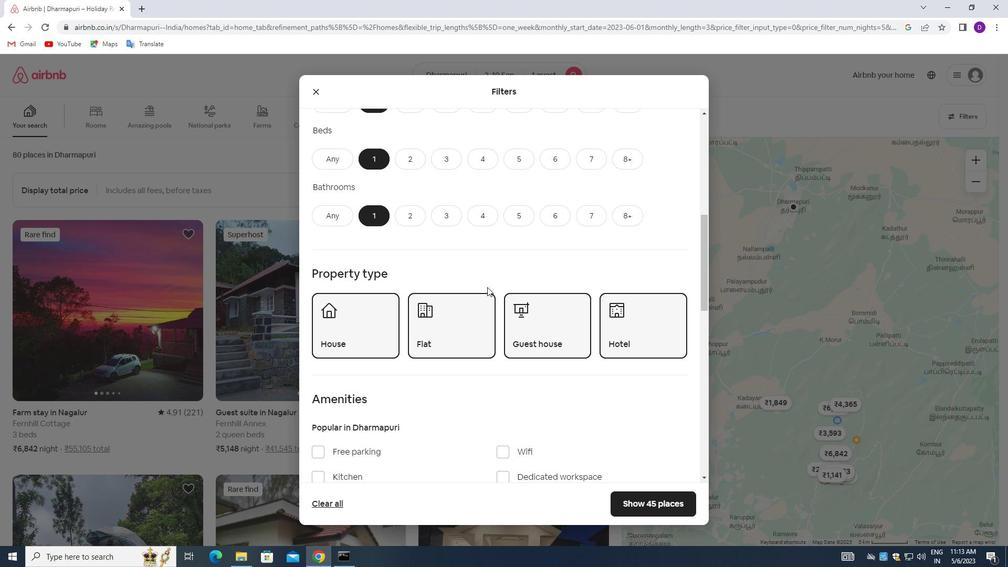 
Action: Mouse scrolled (487, 286) with delta (0, 0)
Screenshot: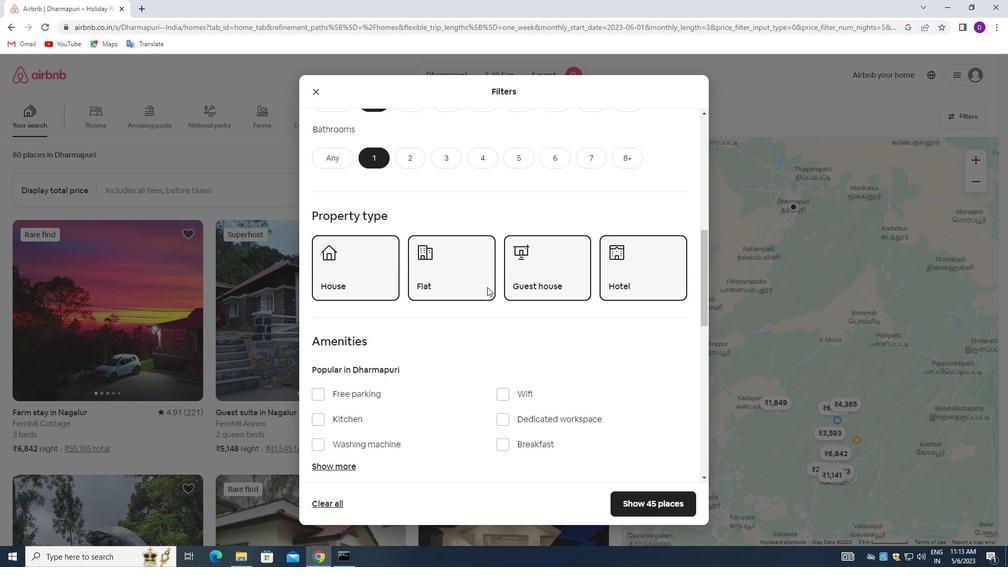 
Action: Mouse scrolled (487, 286) with delta (0, 0)
Screenshot: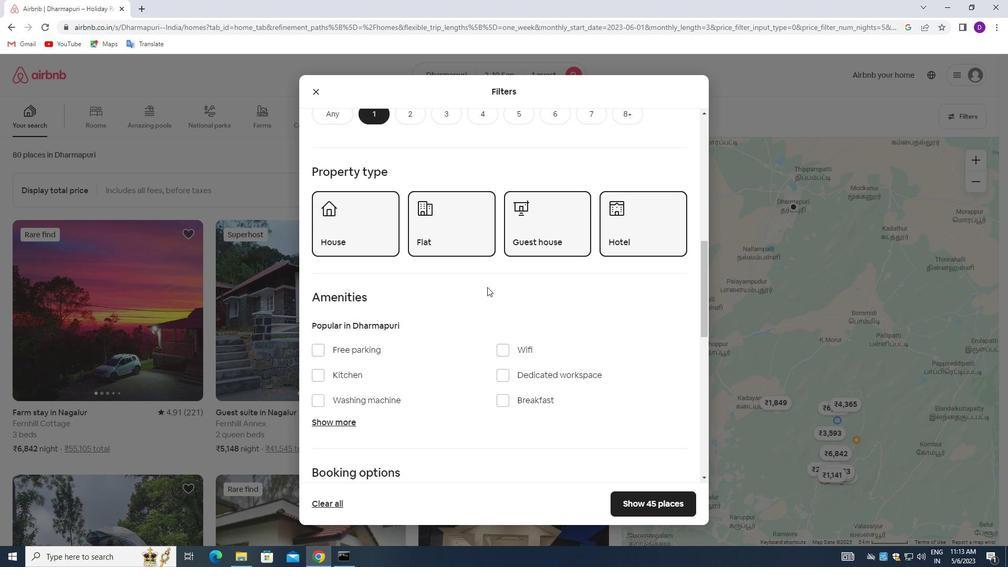 
Action: Mouse moved to (486, 297)
Screenshot: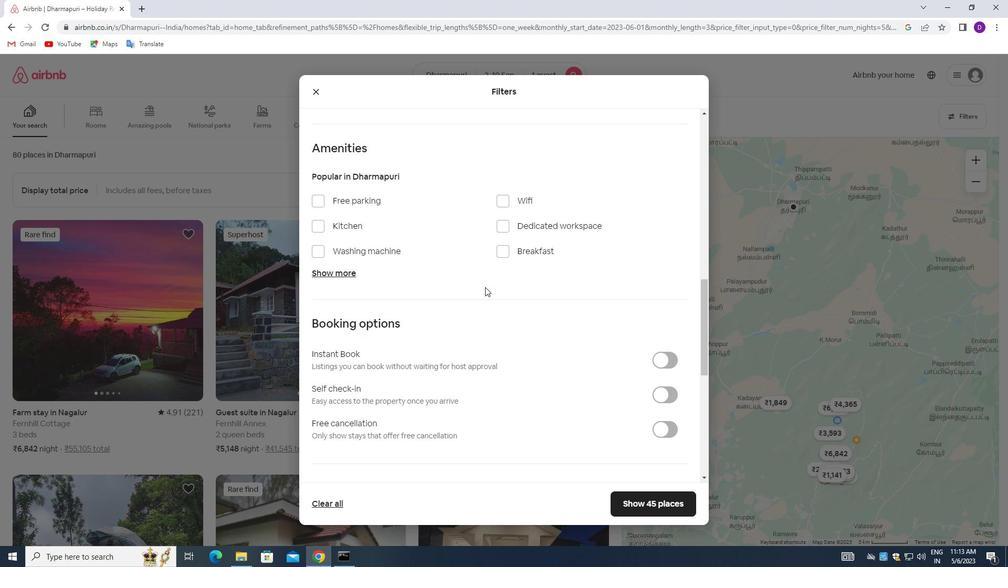 
Action: Mouse scrolled (486, 296) with delta (0, 0)
Screenshot: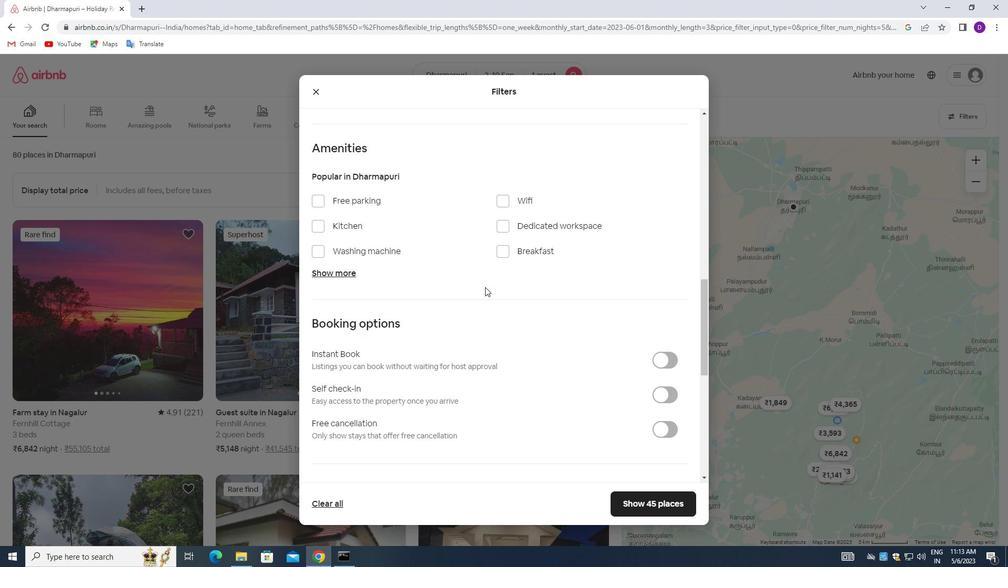 
Action: Mouse moved to (657, 344)
Screenshot: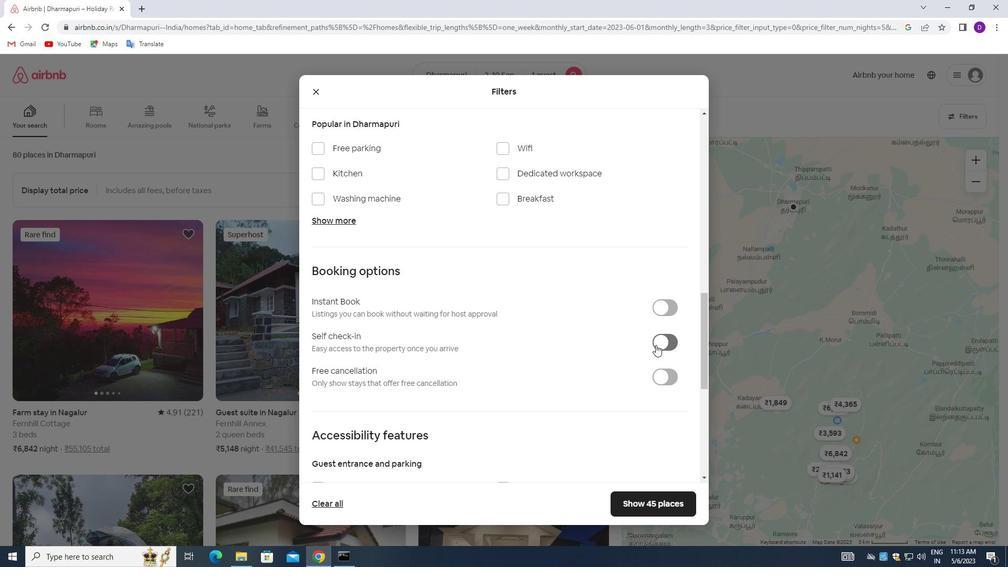 
Action: Mouse pressed left at (657, 344)
Screenshot: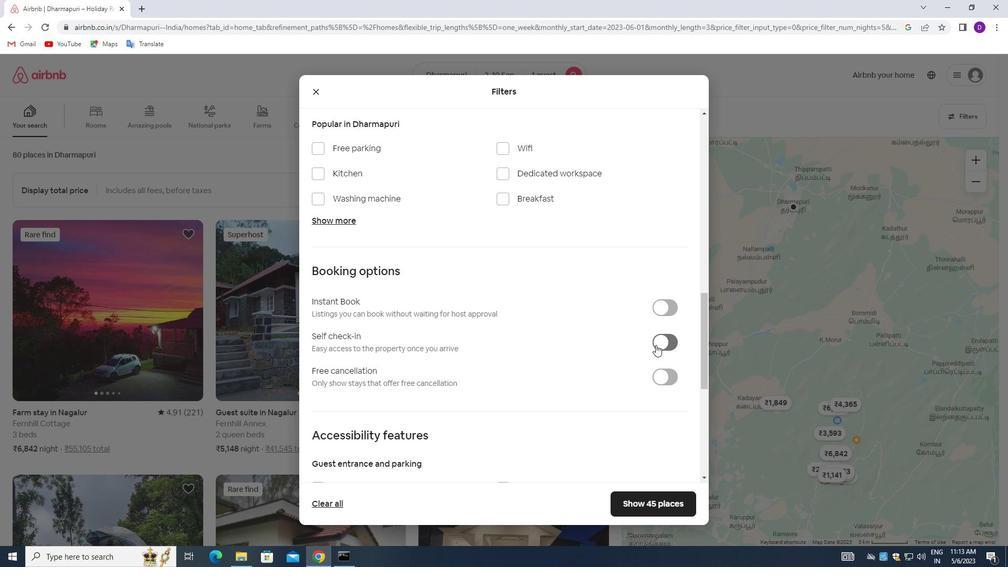 
Action: Mouse moved to (467, 342)
Screenshot: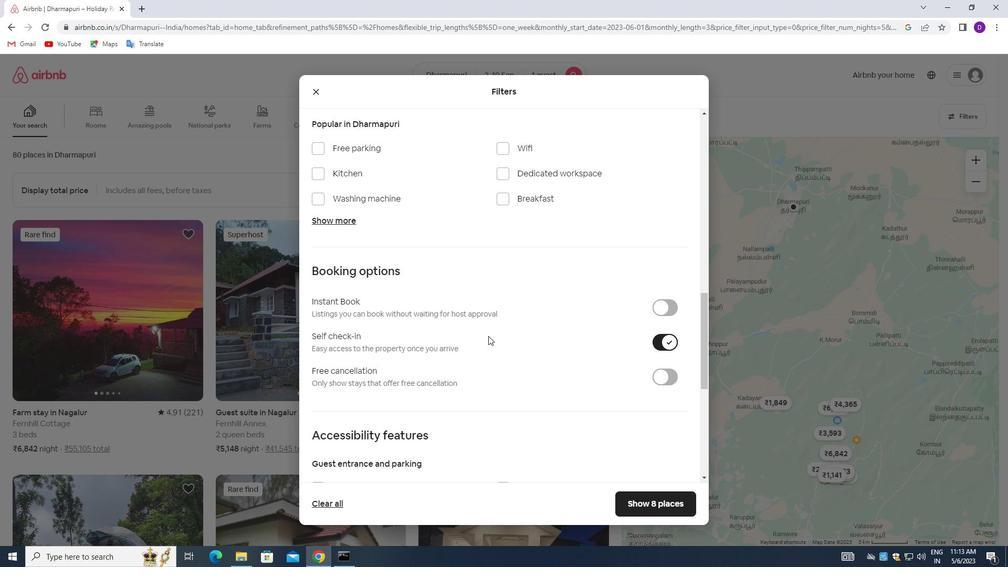 
Action: Mouse scrolled (467, 341) with delta (0, 0)
Screenshot: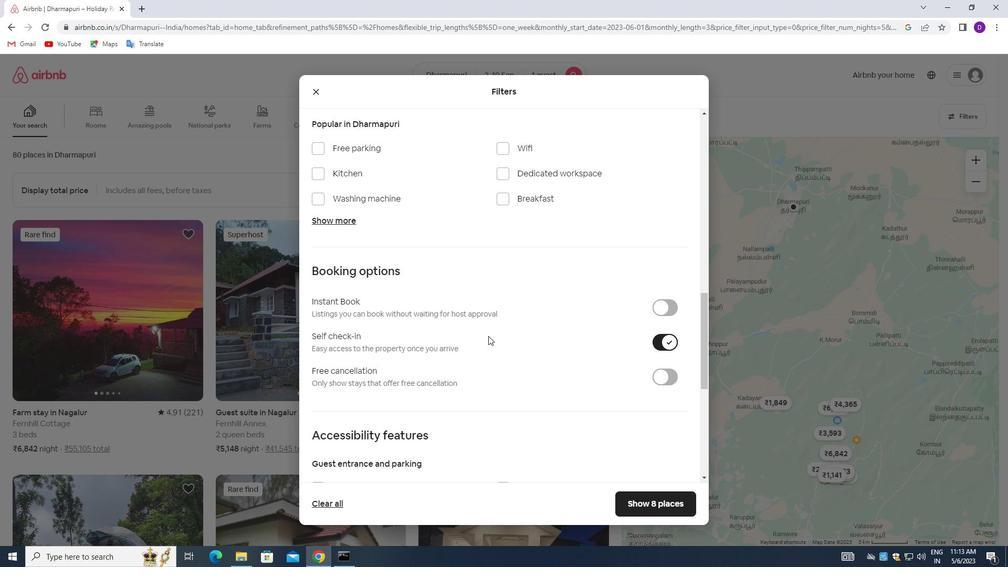 
Action: Mouse moved to (452, 347)
Screenshot: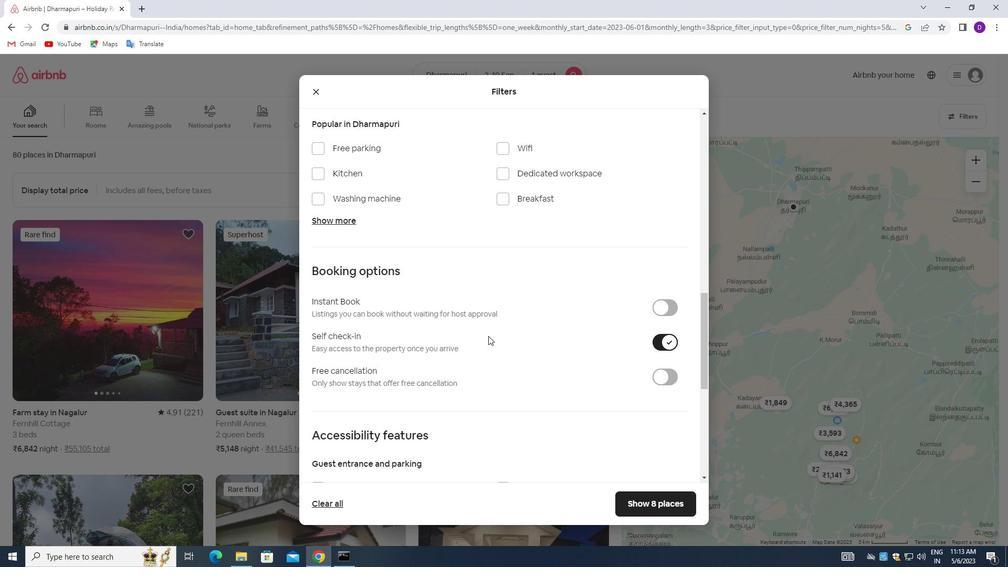 
Action: Mouse scrolled (452, 347) with delta (0, 0)
Screenshot: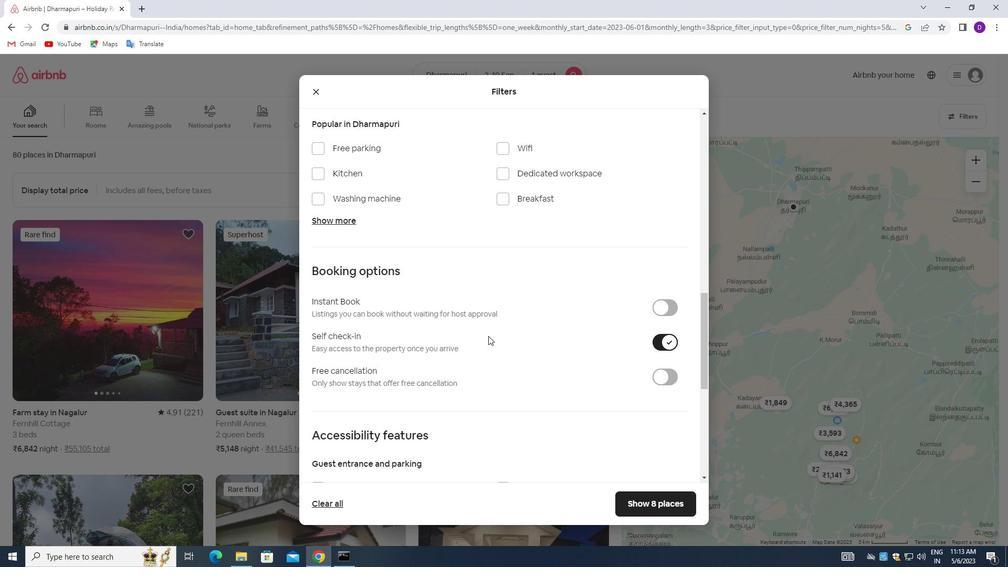 
Action: Mouse moved to (451, 348)
Screenshot: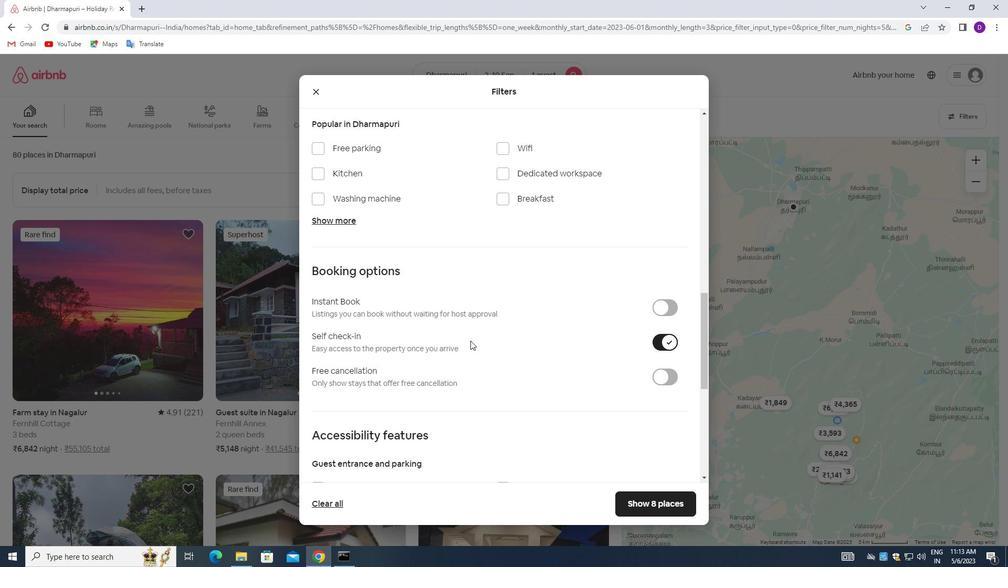 
Action: Mouse scrolled (451, 347) with delta (0, 0)
Screenshot: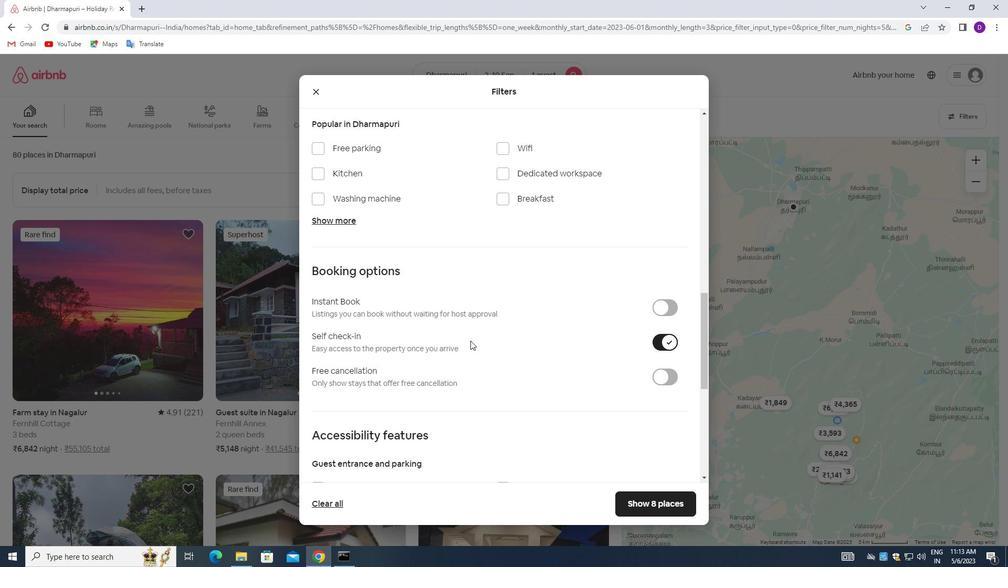 
Action: Mouse moved to (396, 367)
Screenshot: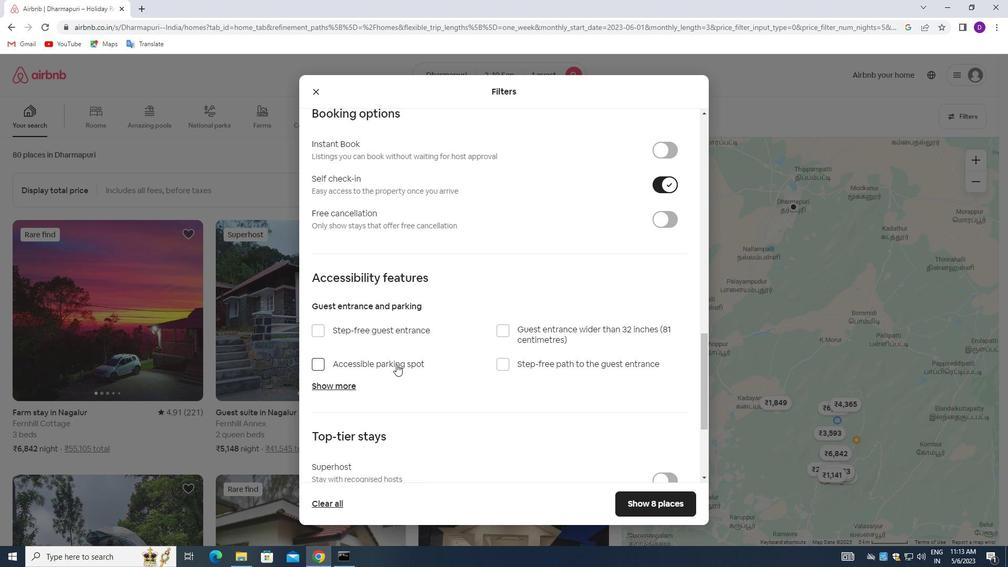 
Action: Mouse scrolled (396, 366) with delta (0, 0)
Screenshot: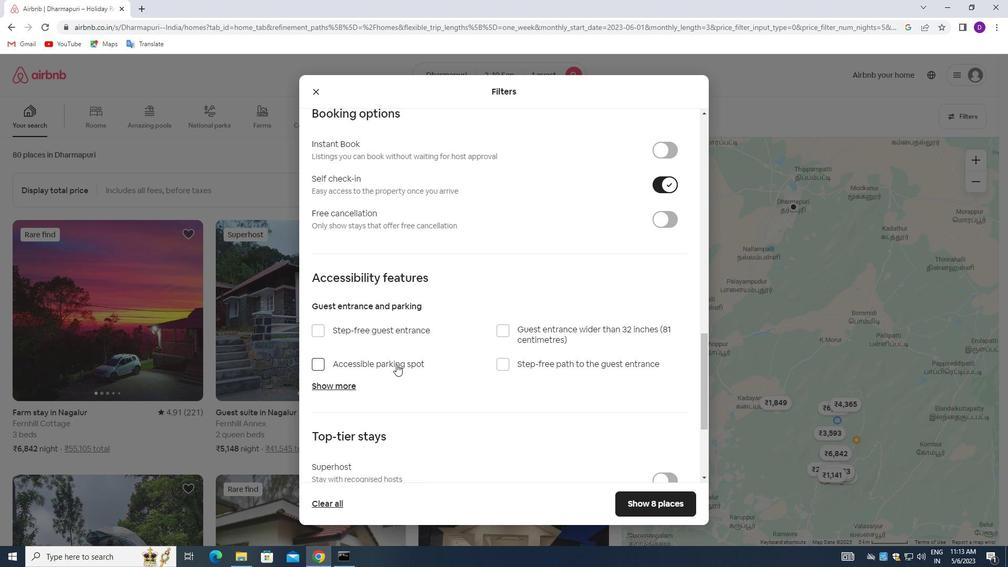 
Action: Mouse moved to (397, 367)
Screenshot: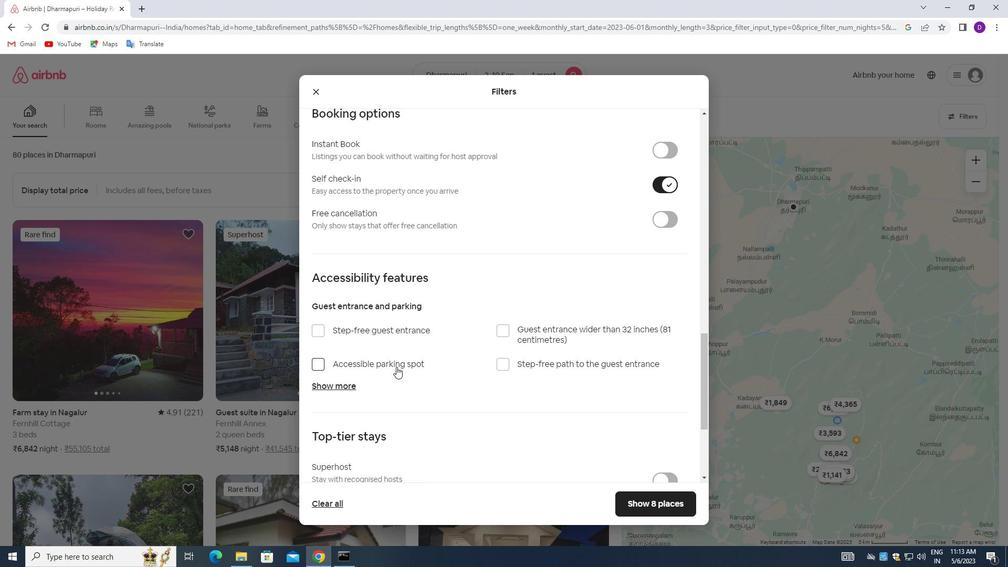 
Action: Mouse scrolled (397, 367) with delta (0, 0)
Screenshot: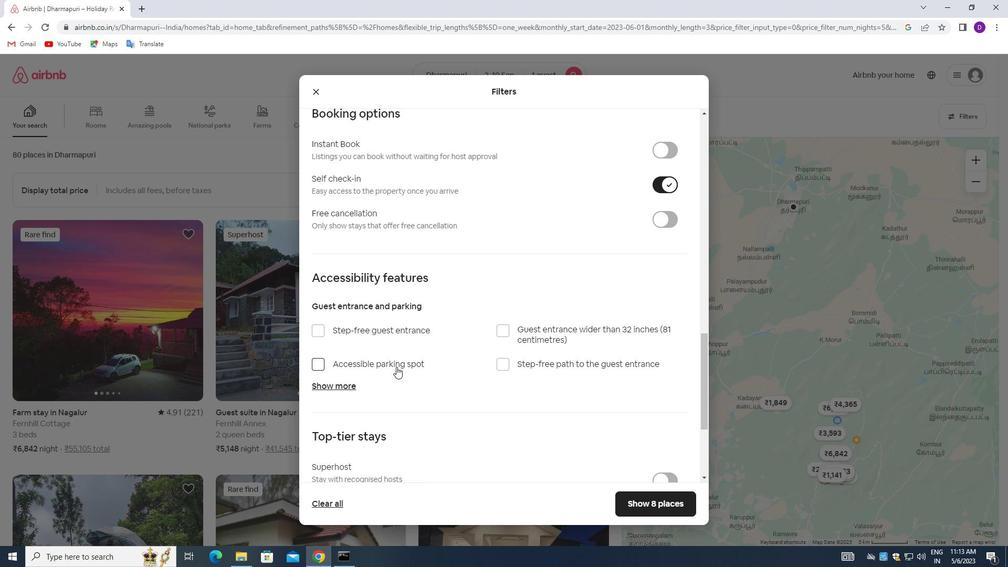 
Action: Mouse moved to (397, 368)
Screenshot: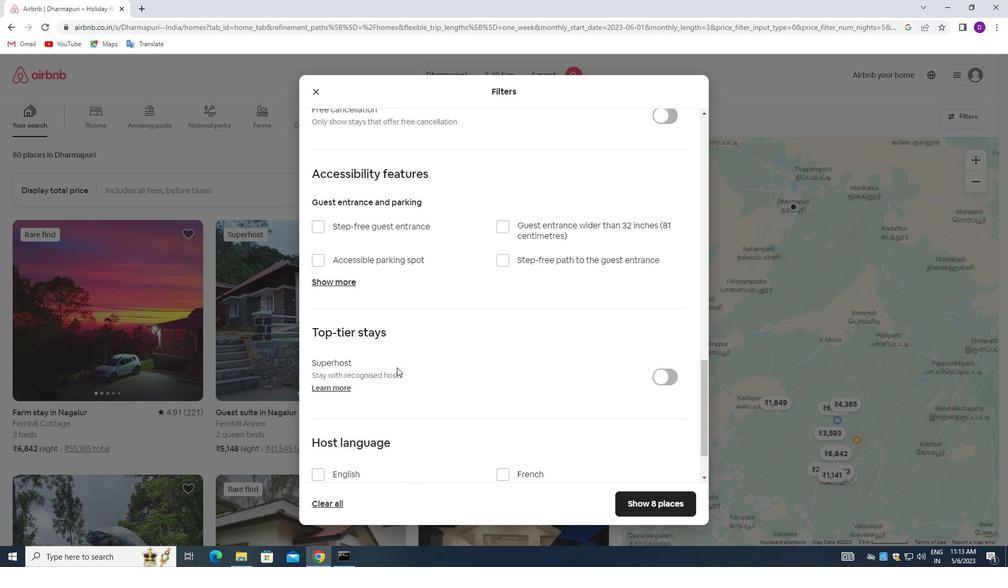 
Action: Mouse scrolled (397, 367) with delta (0, 0)
Screenshot: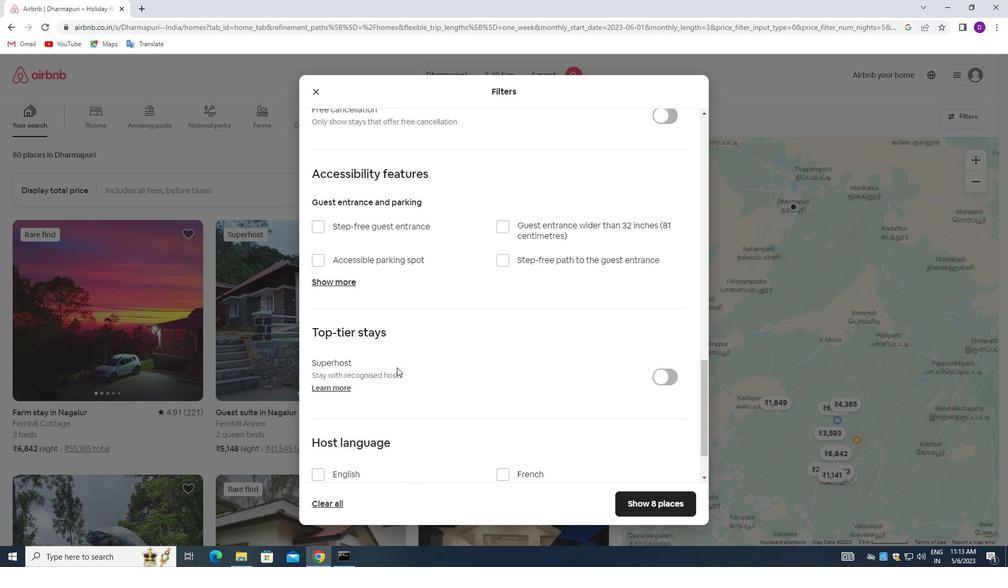 
Action: Mouse moved to (397, 370)
Screenshot: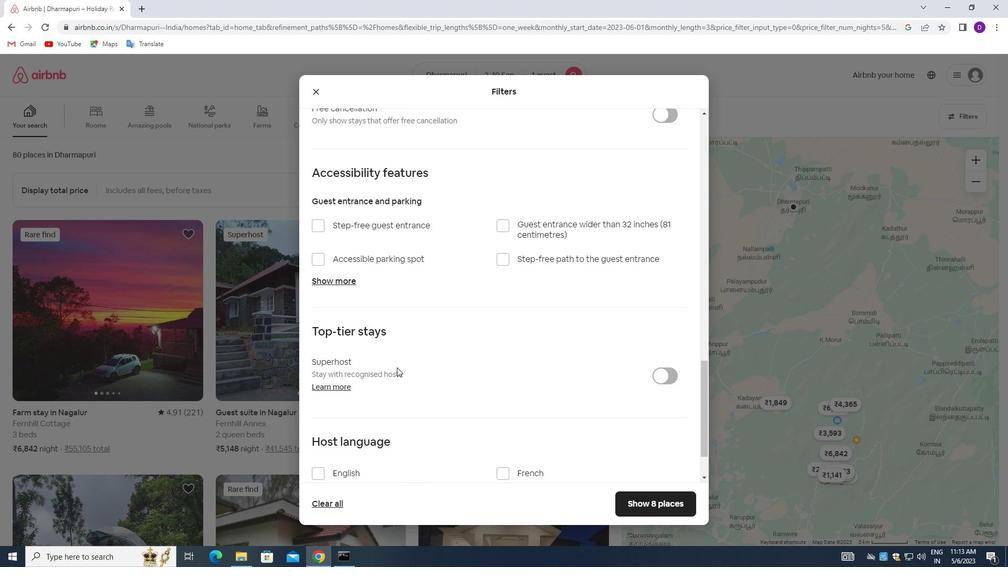 
Action: Mouse scrolled (397, 370) with delta (0, 0)
Screenshot: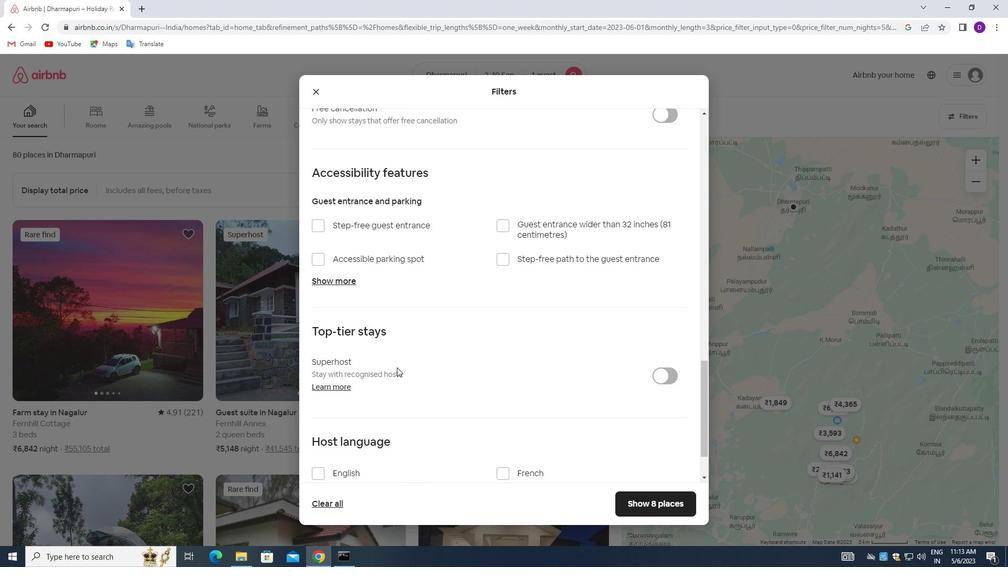 
Action: Mouse moved to (397, 370)
Screenshot: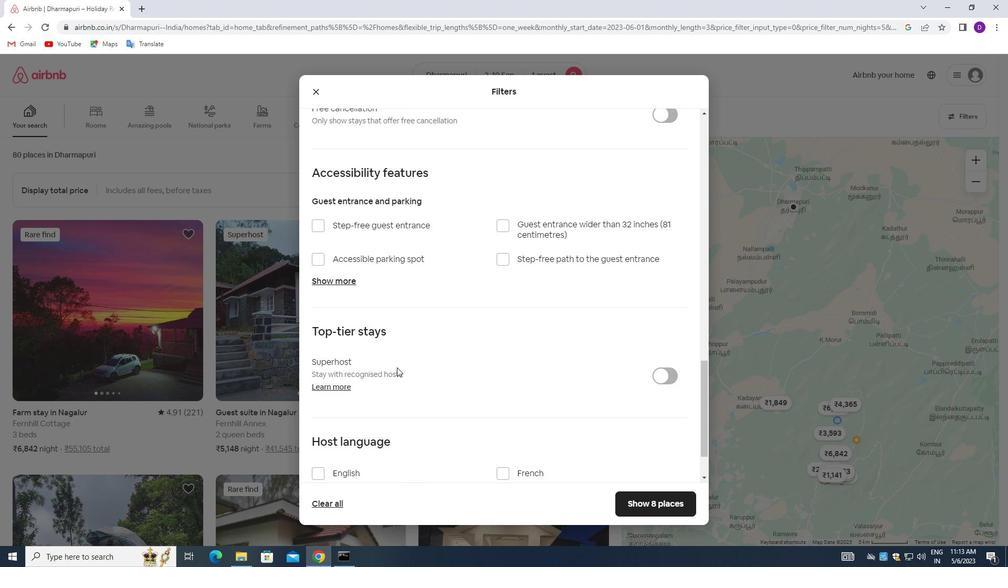
Action: Mouse scrolled (397, 370) with delta (0, 0)
Screenshot: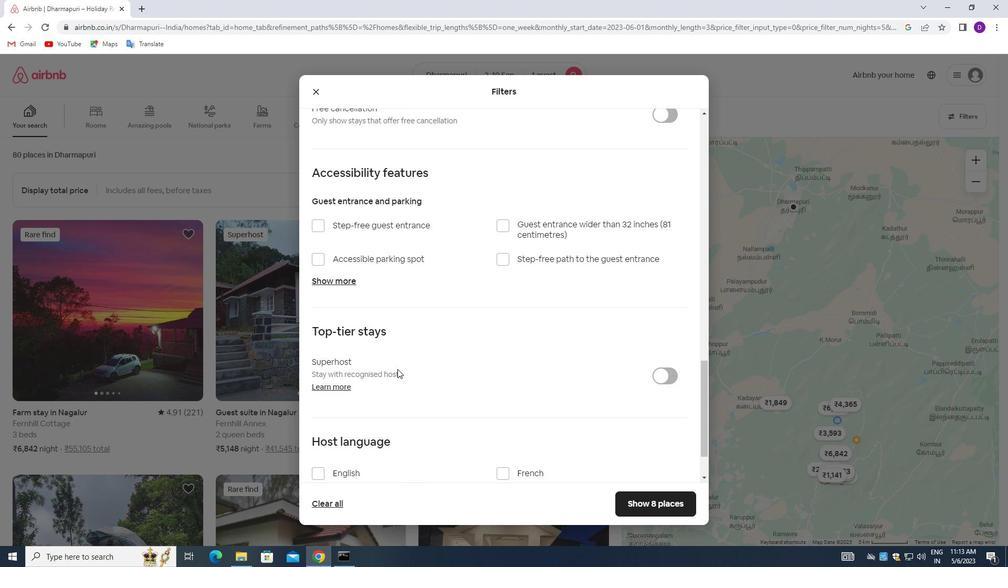 
Action: Mouse moved to (397, 371)
Screenshot: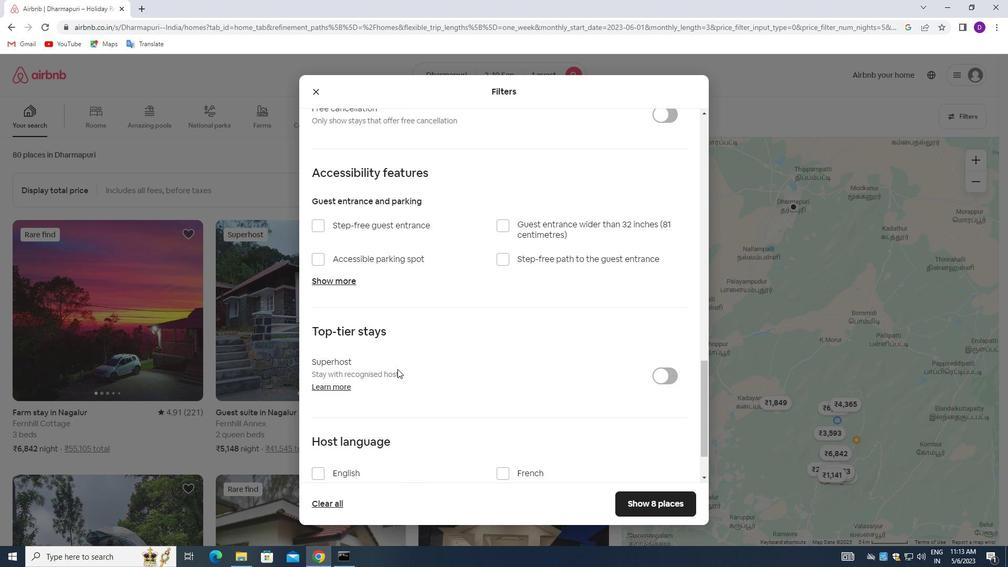 
Action: Mouse scrolled (397, 371) with delta (0, 0)
Screenshot: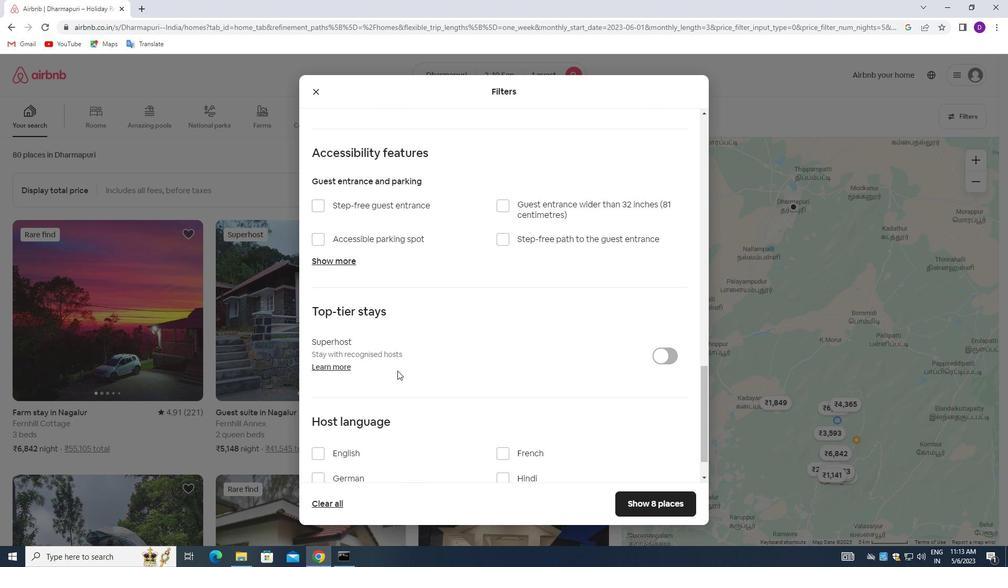 
Action: Mouse moved to (318, 411)
Screenshot: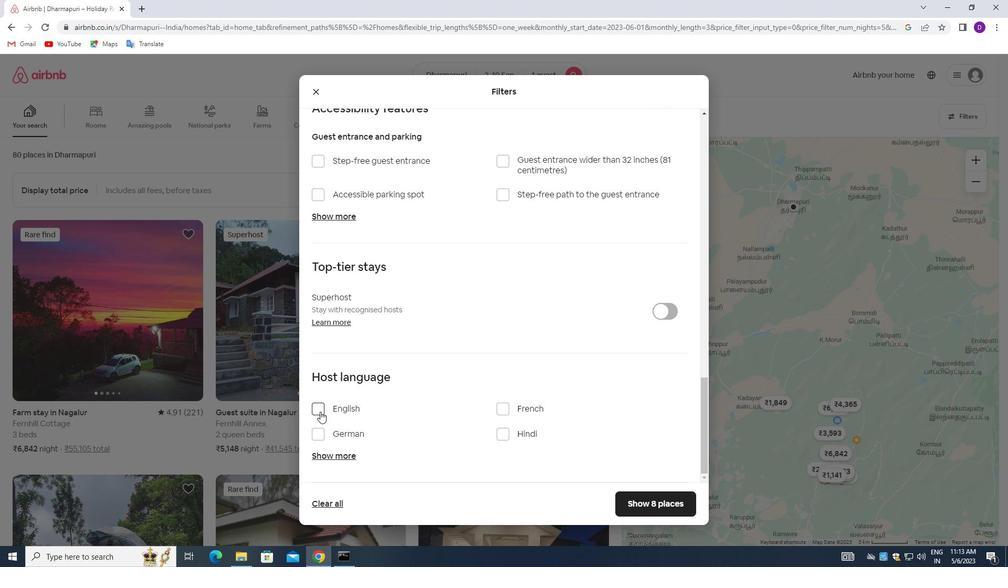 
Action: Mouse pressed left at (318, 411)
Screenshot: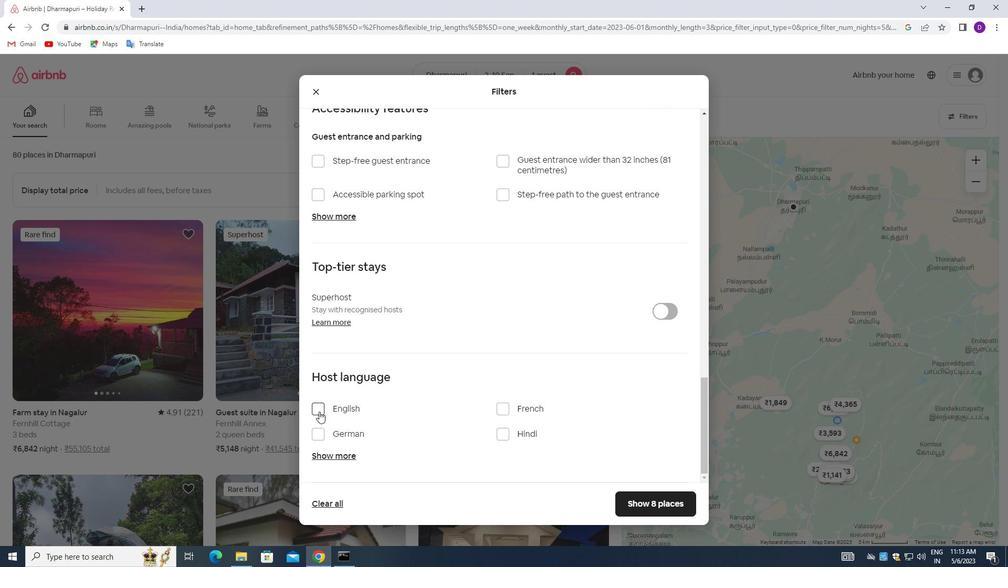 
Action: Mouse moved to (622, 499)
Screenshot: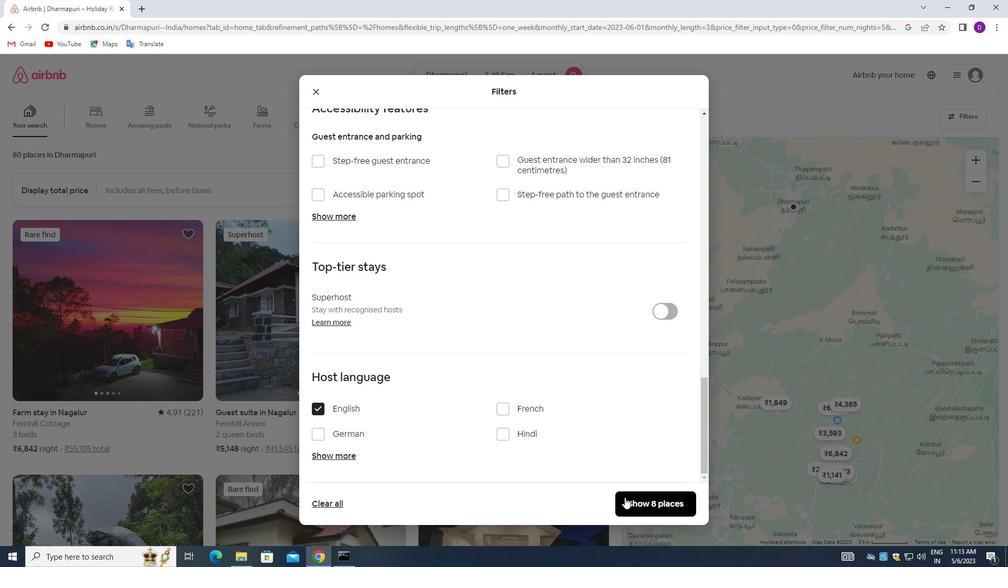 
Action: Mouse pressed left at (622, 499)
Screenshot: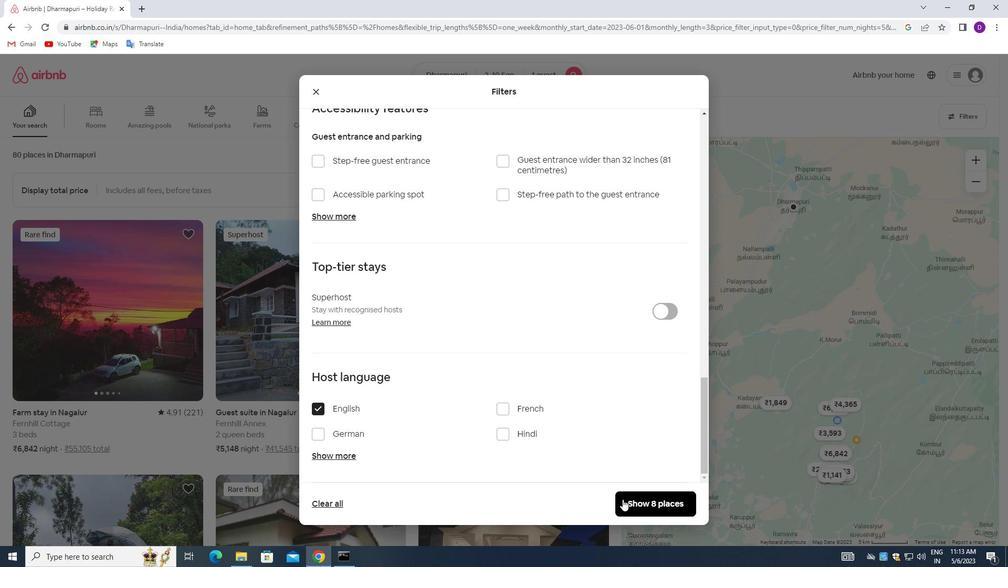 
Action: Mouse moved to (551, 357)
Screenshot: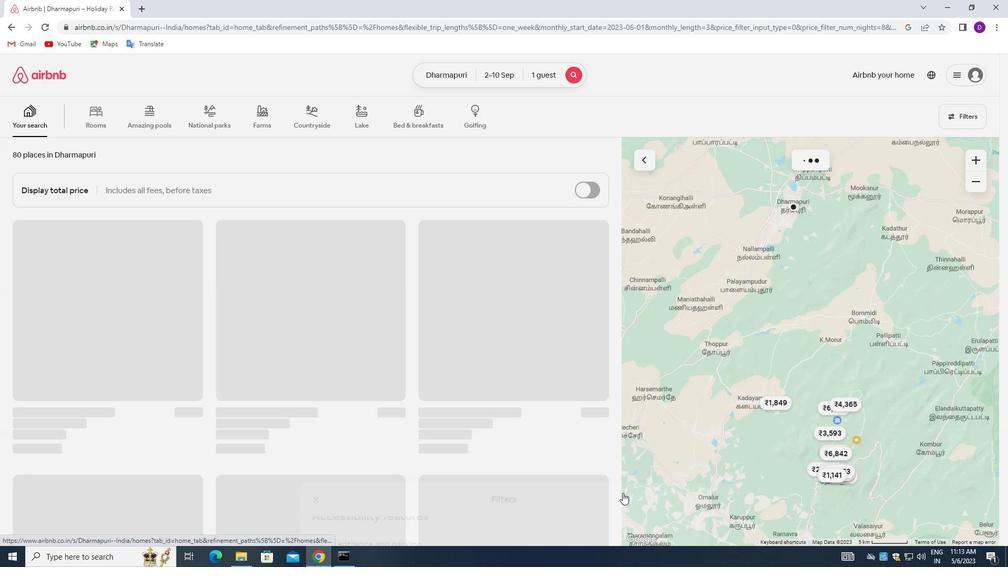 
